 Task: Create in the project AgileRamp and in the Backlog issue 'Create a new online platform for online coding courses with advanced coding challenges and coding contests features' a child issue 'Code optimization for energy-efficient signal processing', and assign it to team member softage.2@softage.net. Create in the project AgileRamp and in the Backlog issue 'Implement a new cloud-based procurement management system for a company with advanced procurement planning and purchasing features' a child issue 'Email campaign segmentation and targeting analysis', and assign it to team member softage.3@softage.net
Action: Mouse moved to (210, 63)
Screenshot: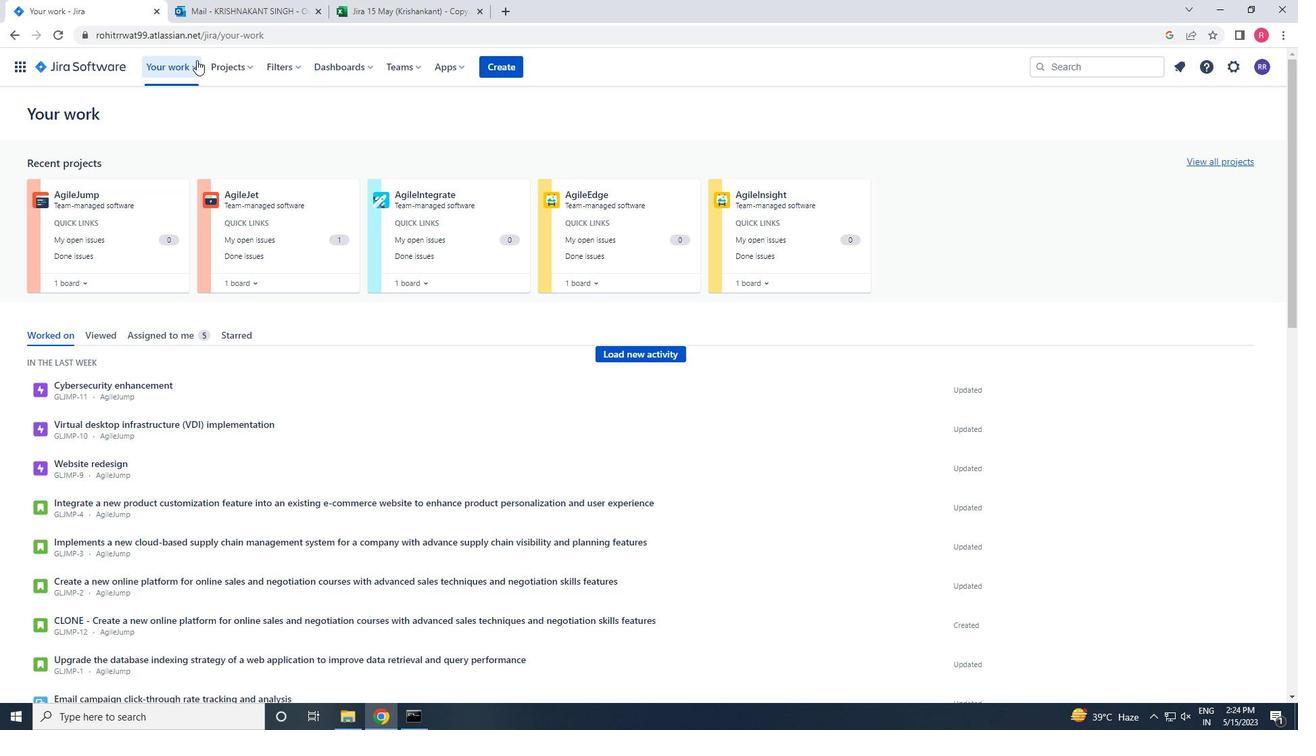 
Action: Mouse pressed left at (210, 63)
Screenshot: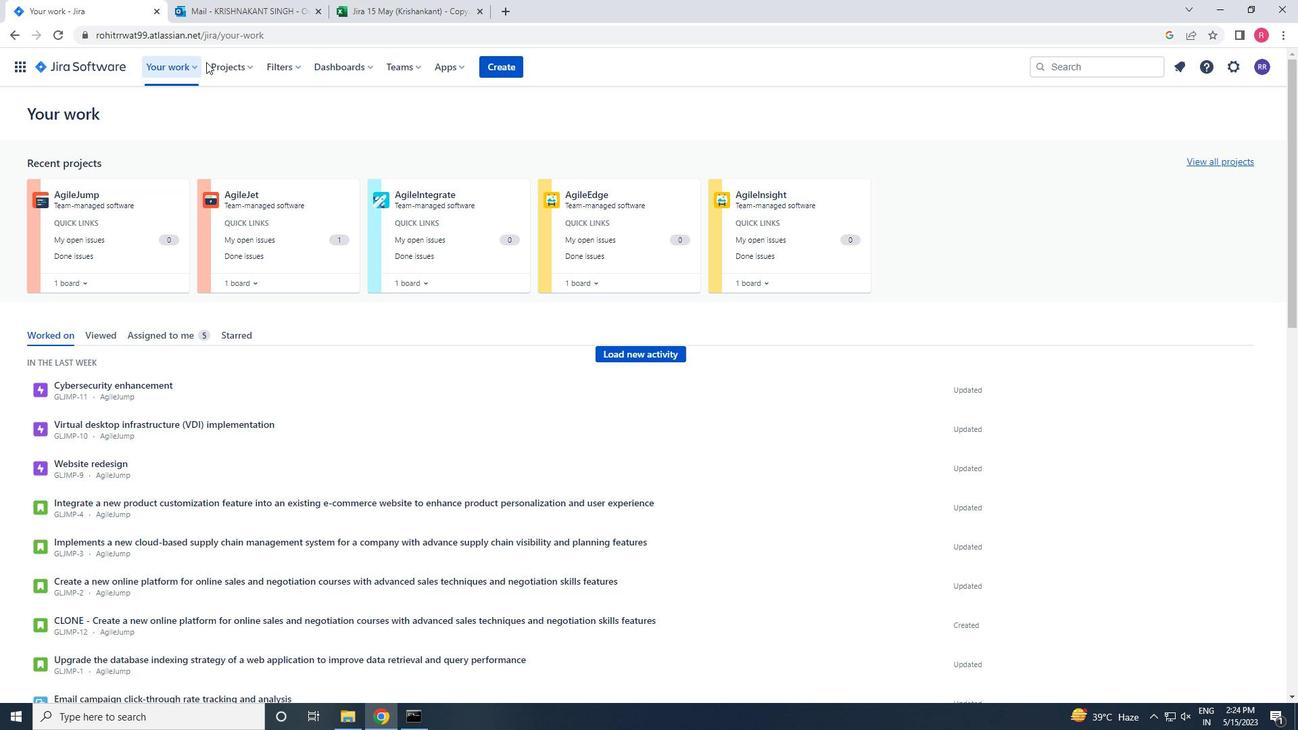 
Action: Mouse moved to (269, 127)
Screenshot: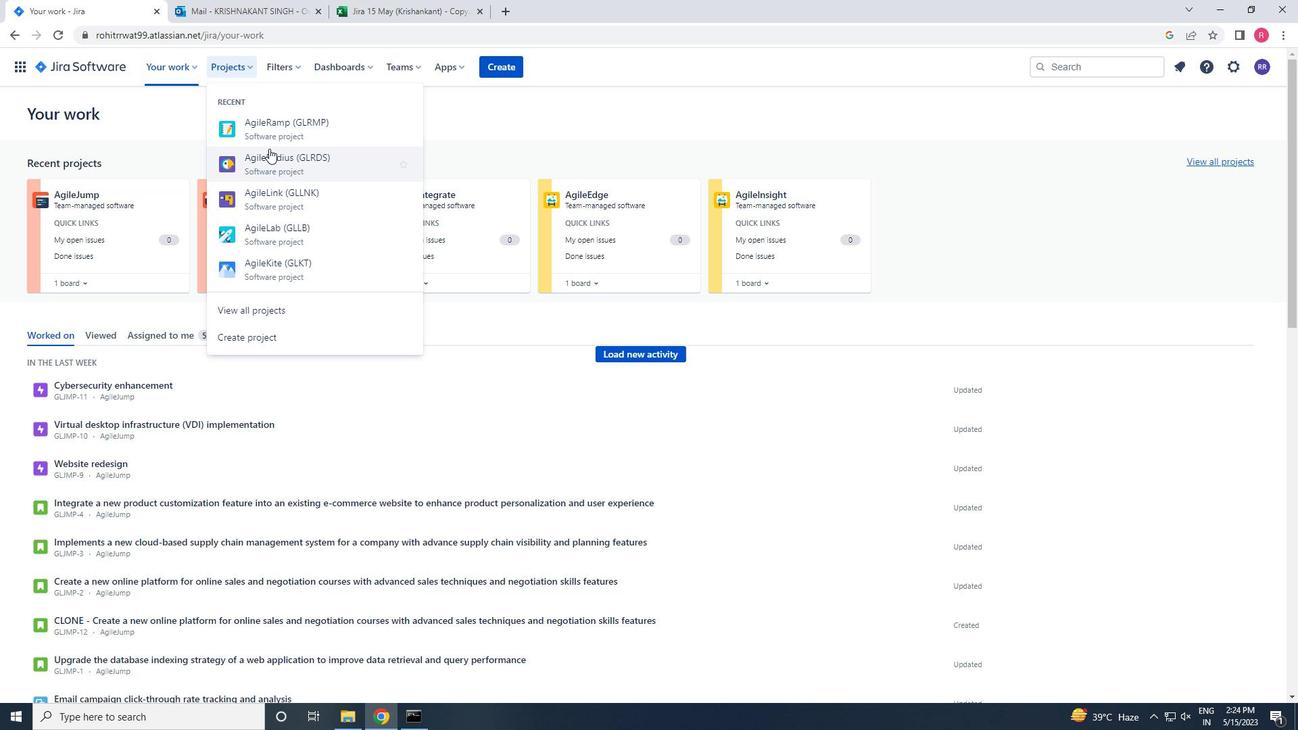 
Action: Mouse pressed left at (269, 127)
Screenshot: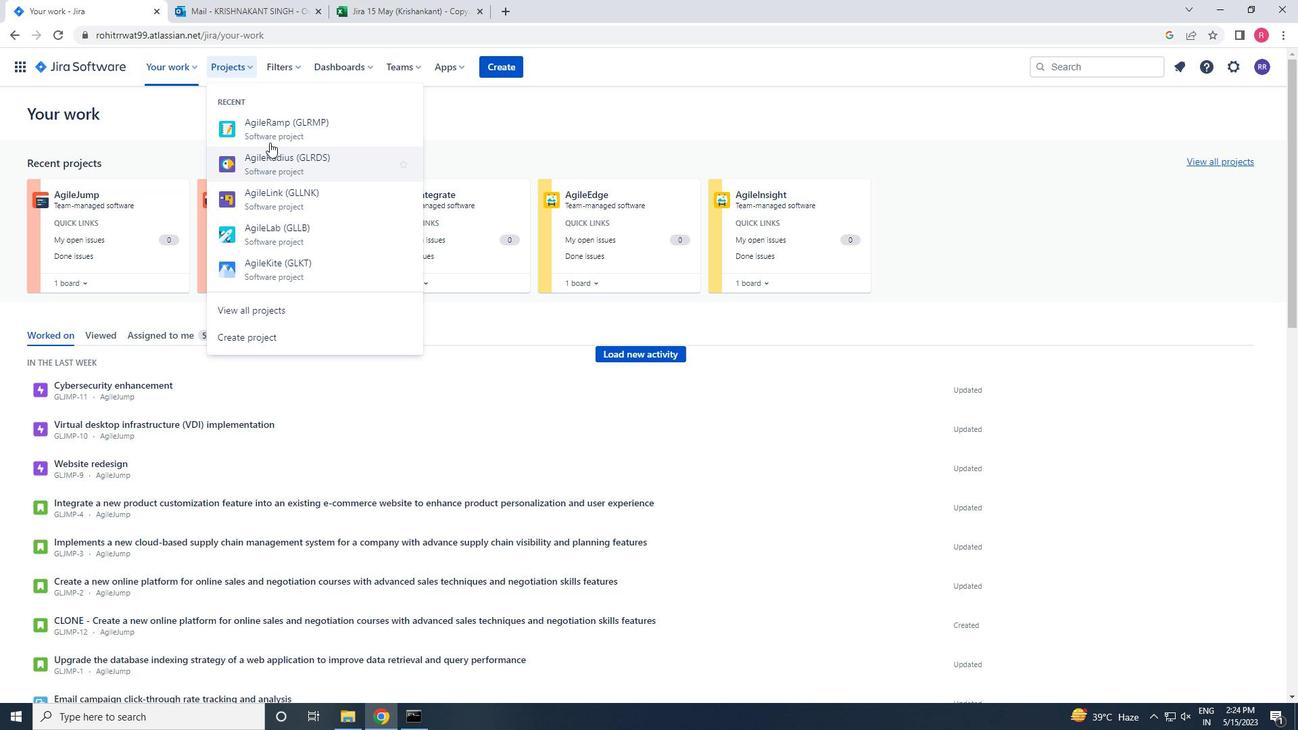 
Action: Mouse moved to (51, 206)
Screenshot: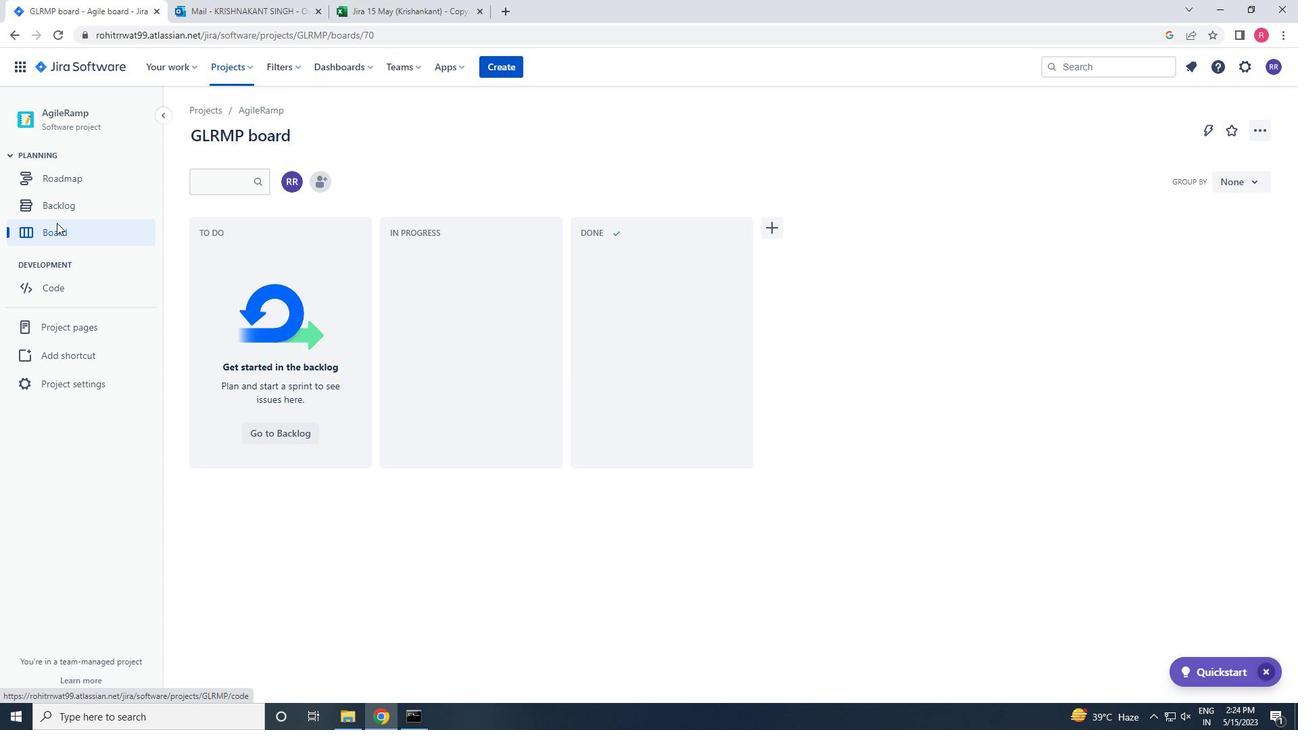 
Action: Mouse pressed left at (51, 206)
Screenshot: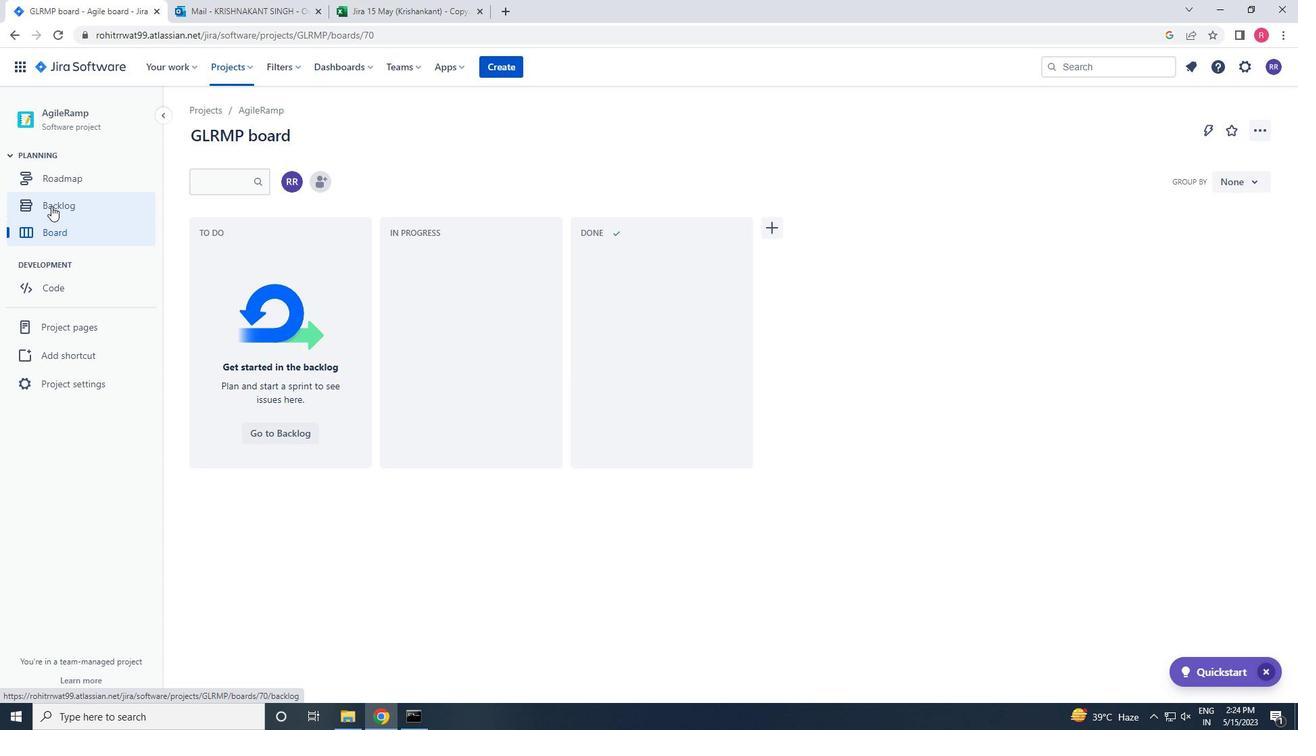 
Action: Mouse moved to (510, 396)
Screenshot: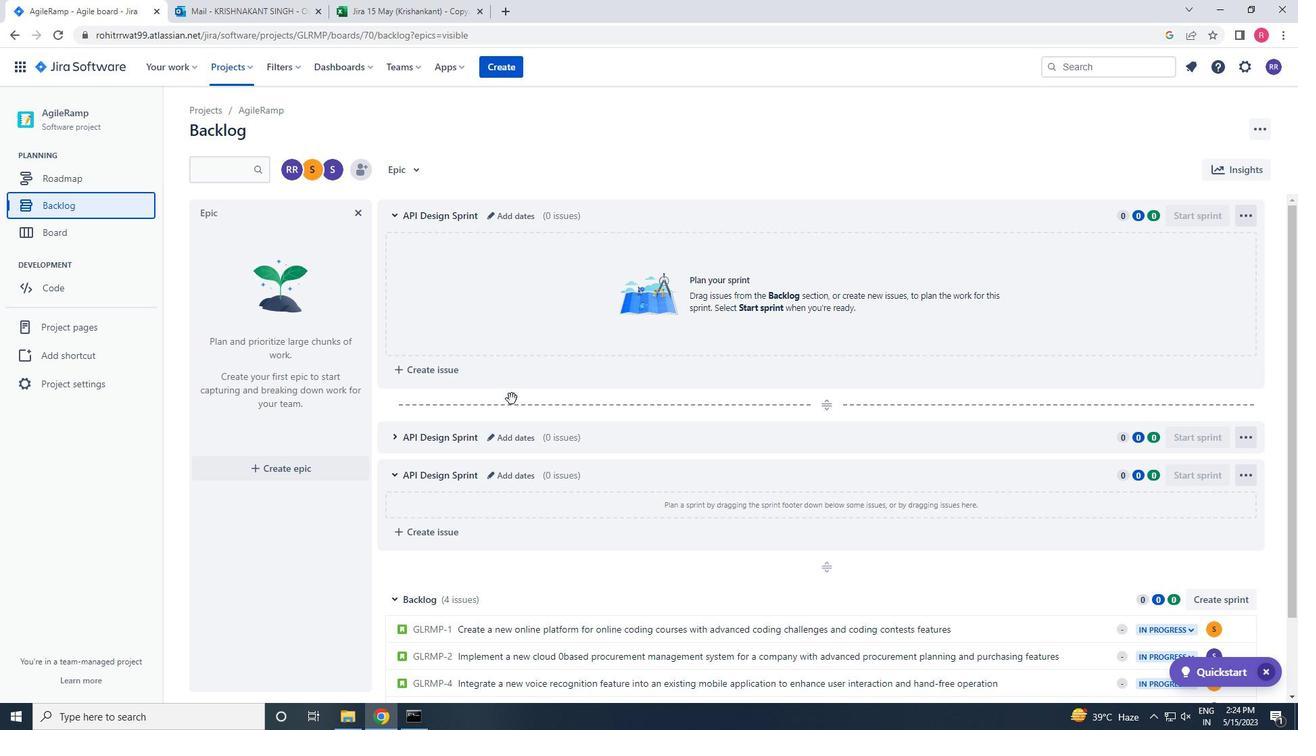 
Action: Mouse scrolled (510, 396) with delta (0, 0)
Screenshot: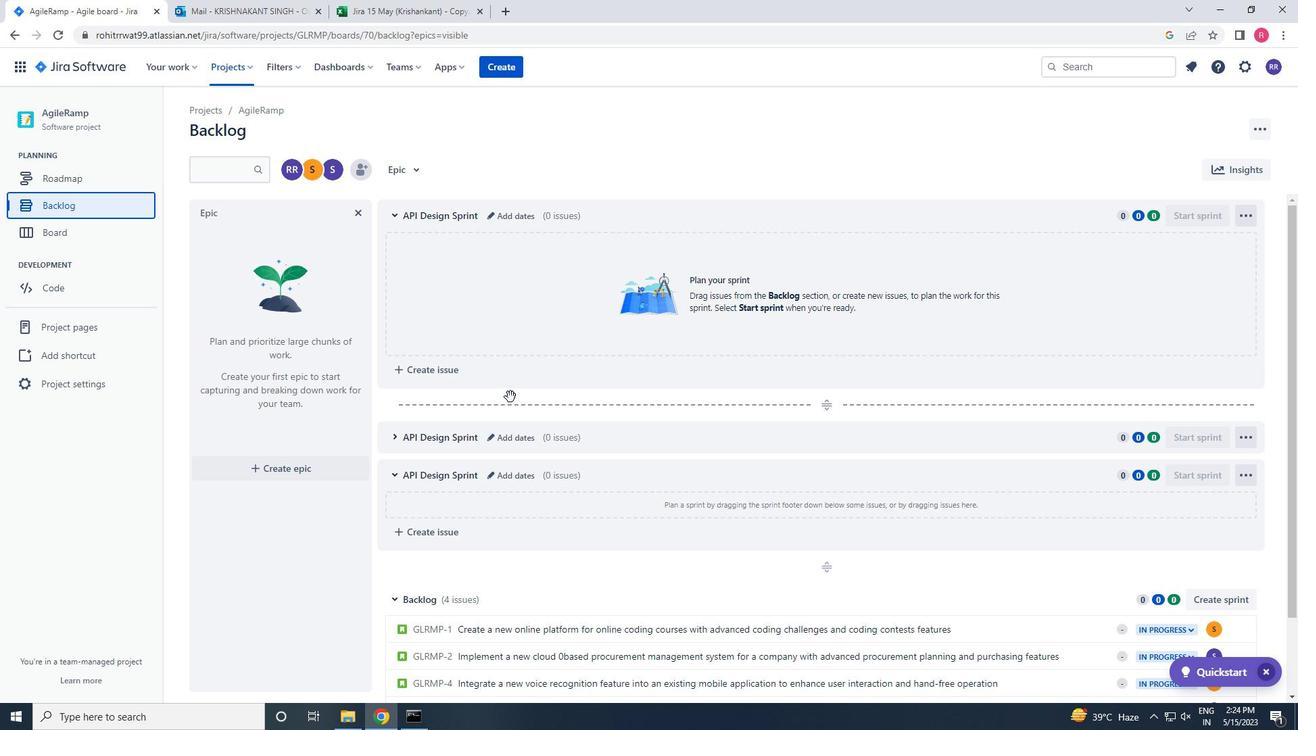 
Action: Mouse scrolled (510, 396) with delta (0, 0)
Screenshot: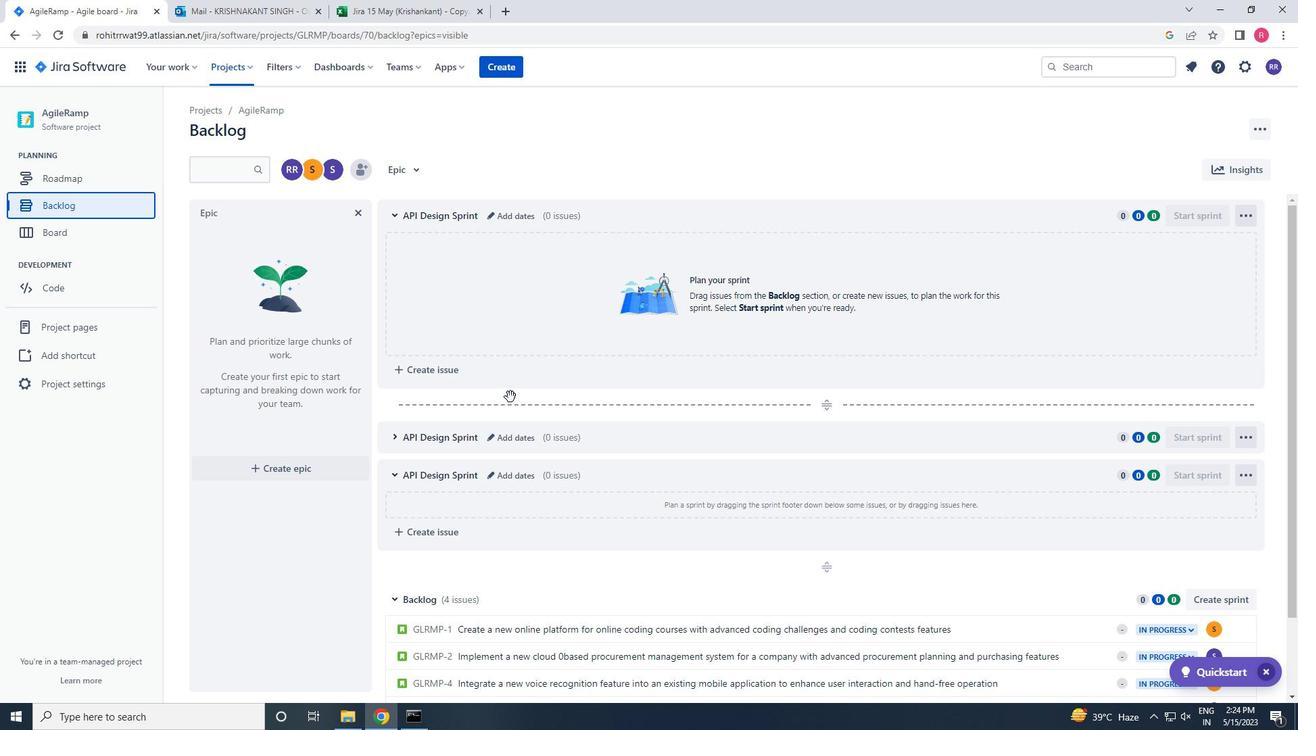 
Action: Mouse scrolled (510, 396) with delta (0, 0)
Screenshot: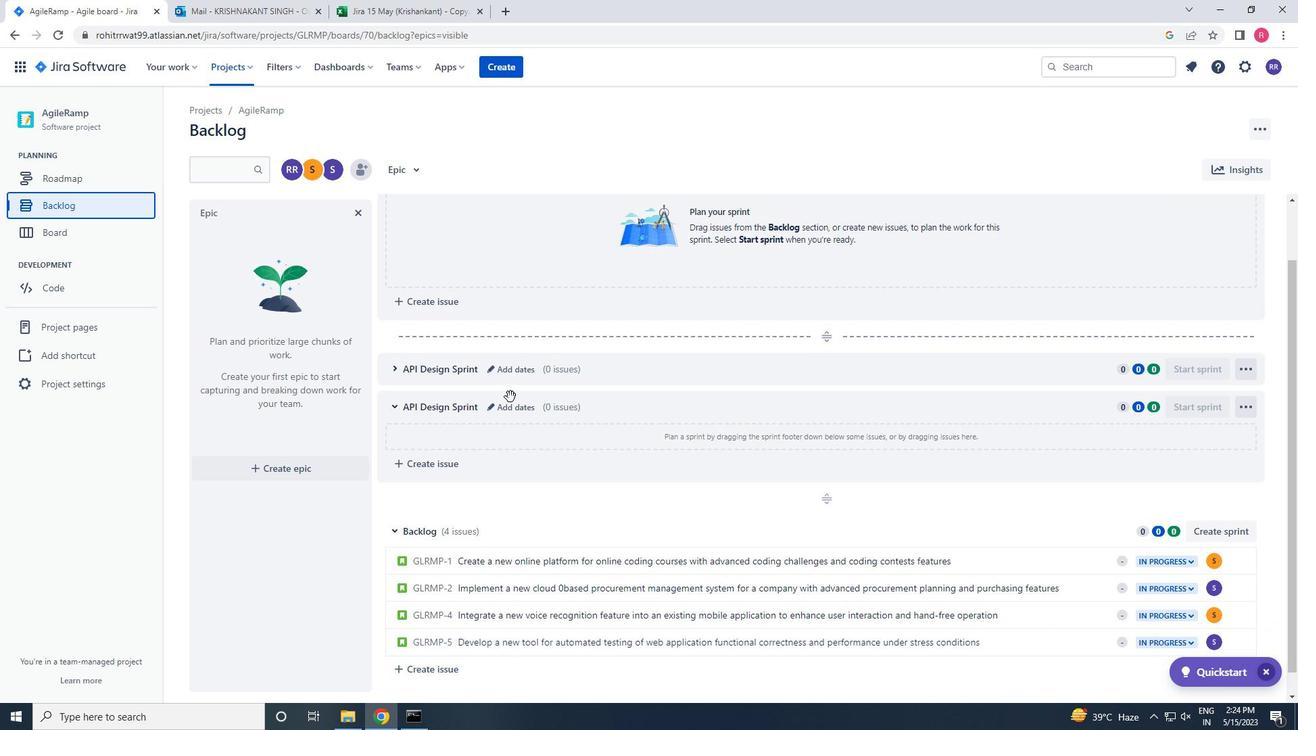 
Action: Mouse moved to (509, 396)
Screenshot: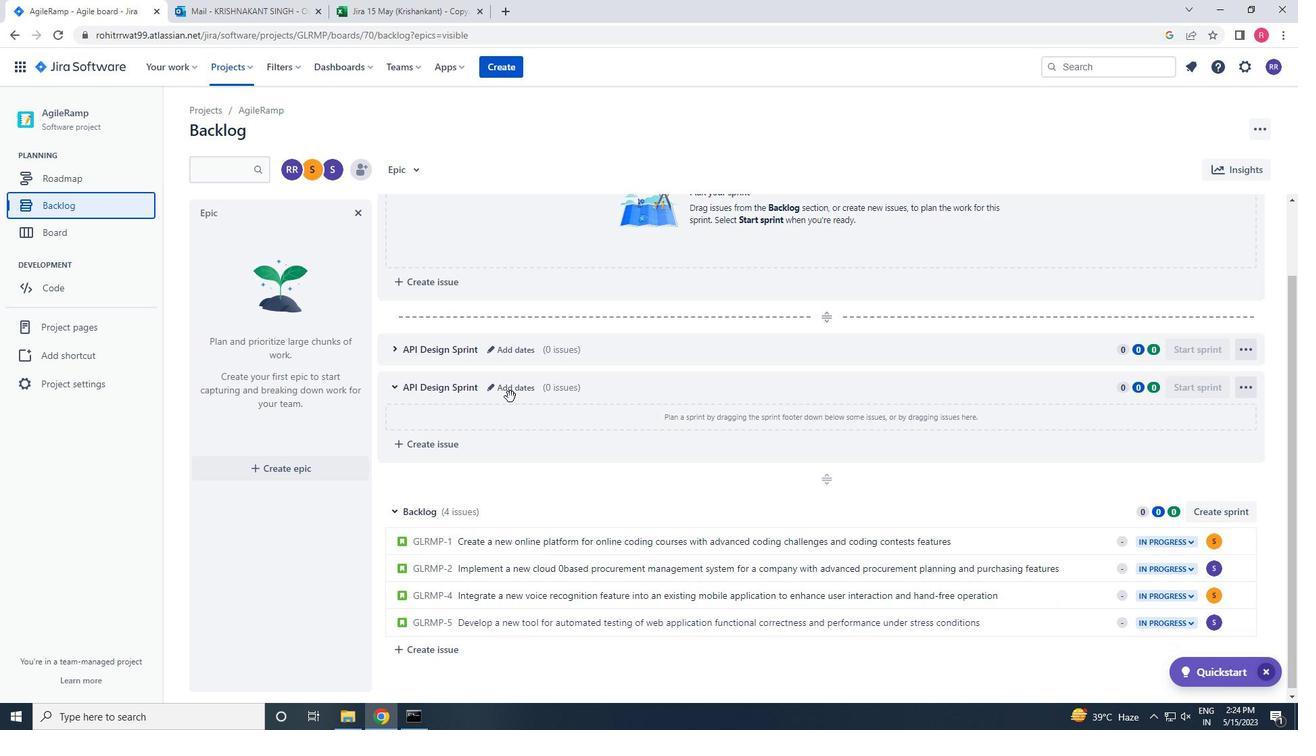 
Action: Mouse scrolled (509, 395) with delta (0, 0)
Screenshot: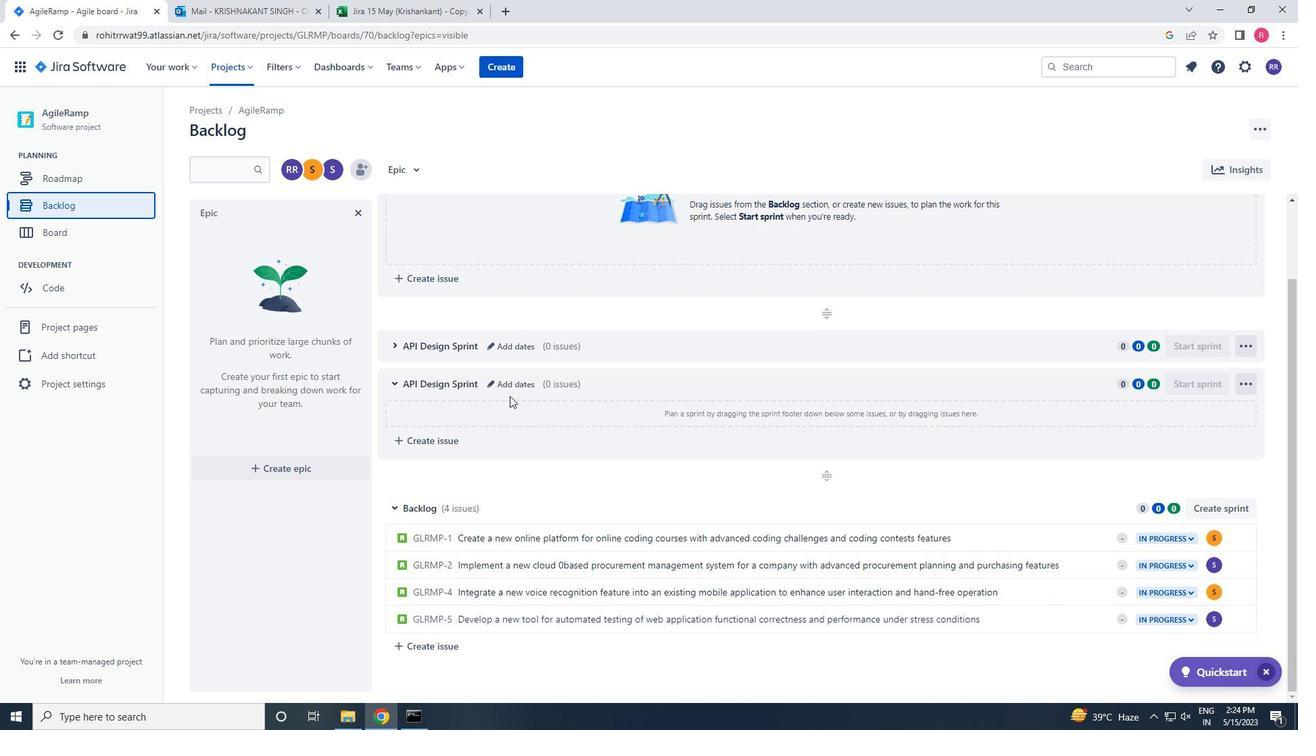 
Action: Mouse moved to (1035, 540)
Screenshot: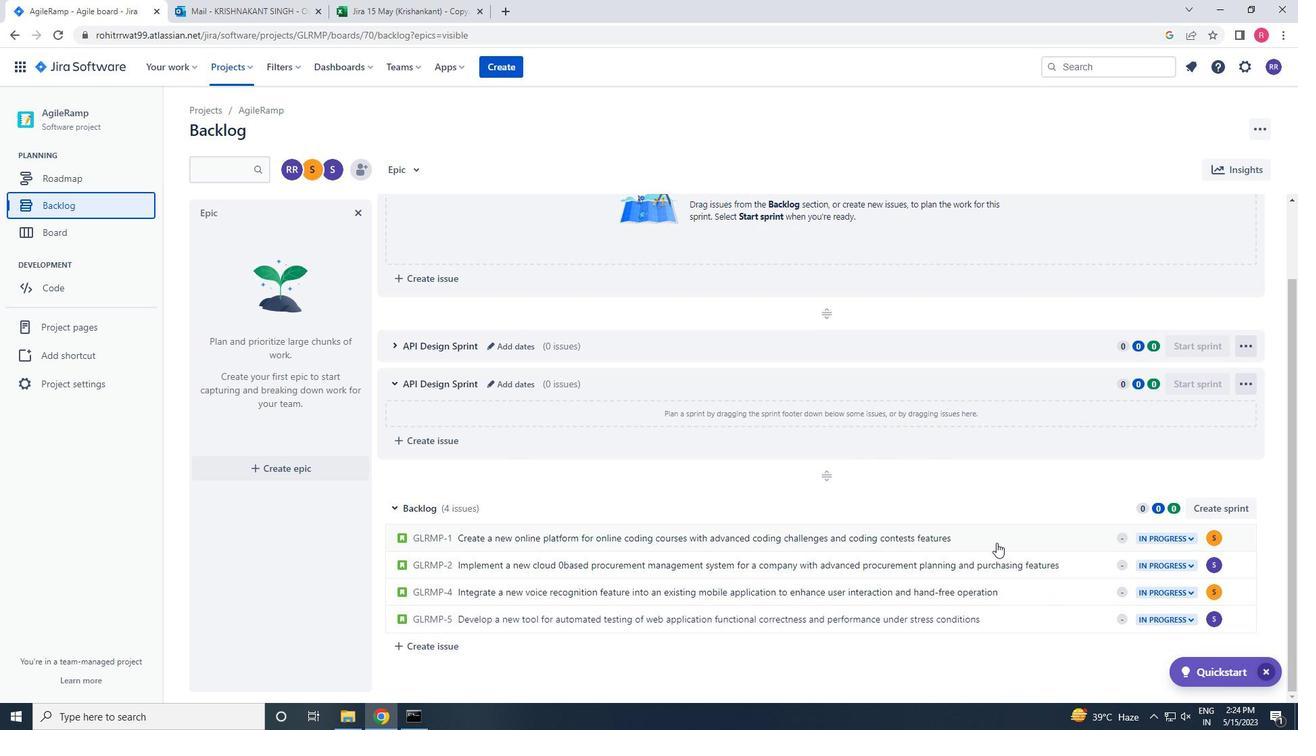 
Action: Mouse pressed left at (1035, 540)
Screenshot: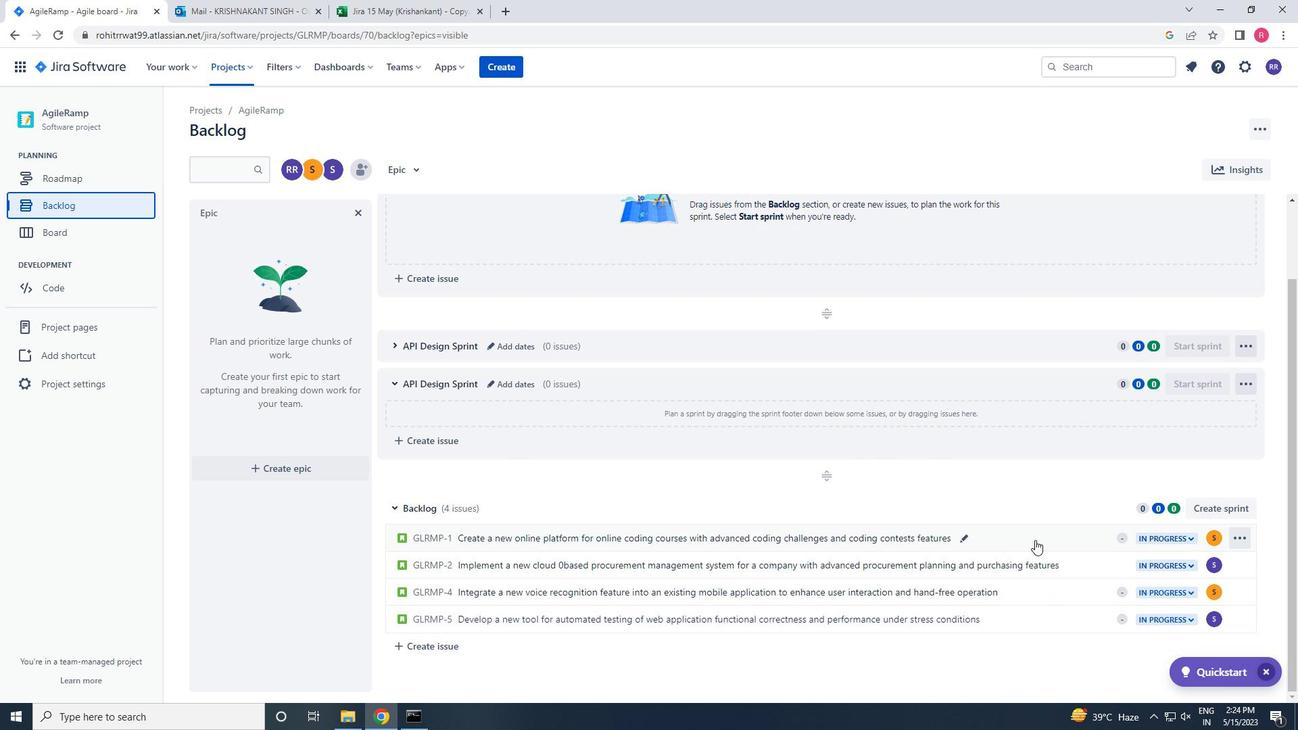 
Action: Mouse moved to (1065, 331)
Screenshot: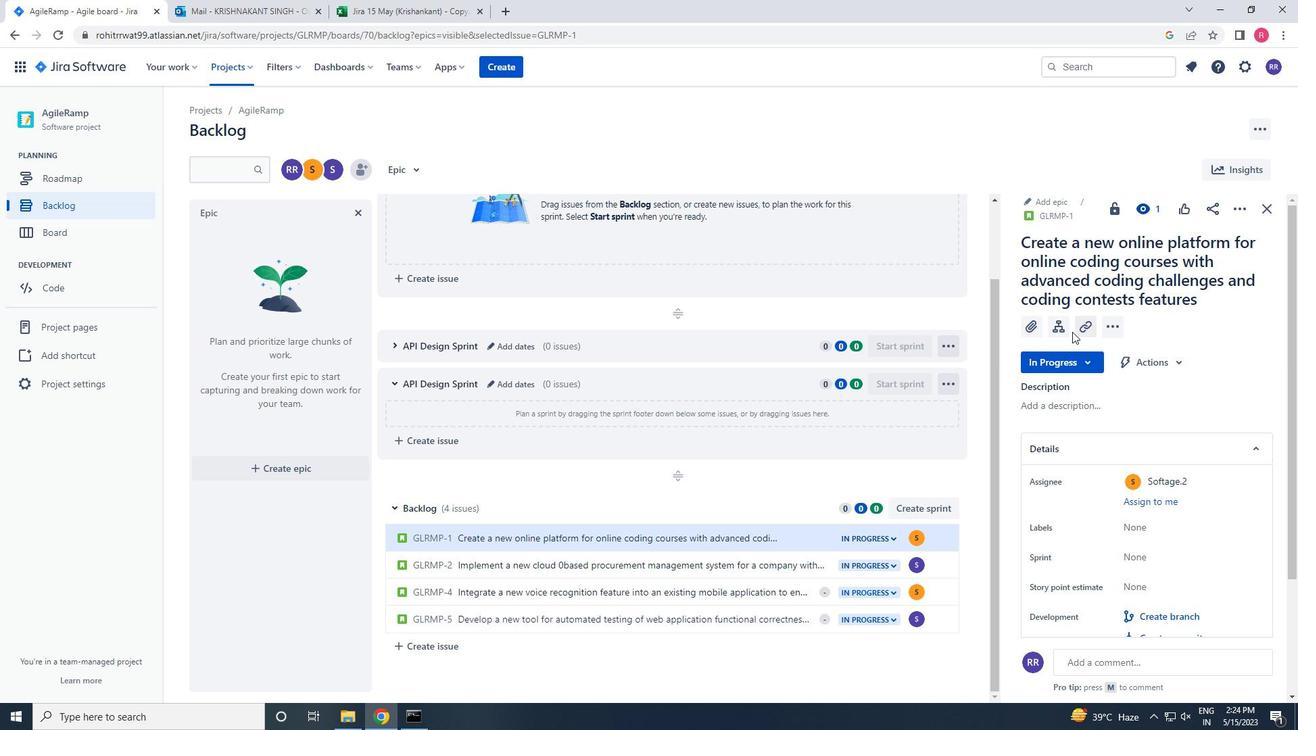 
Action: Mouse pressed left at (1065, 331)
Screenshot: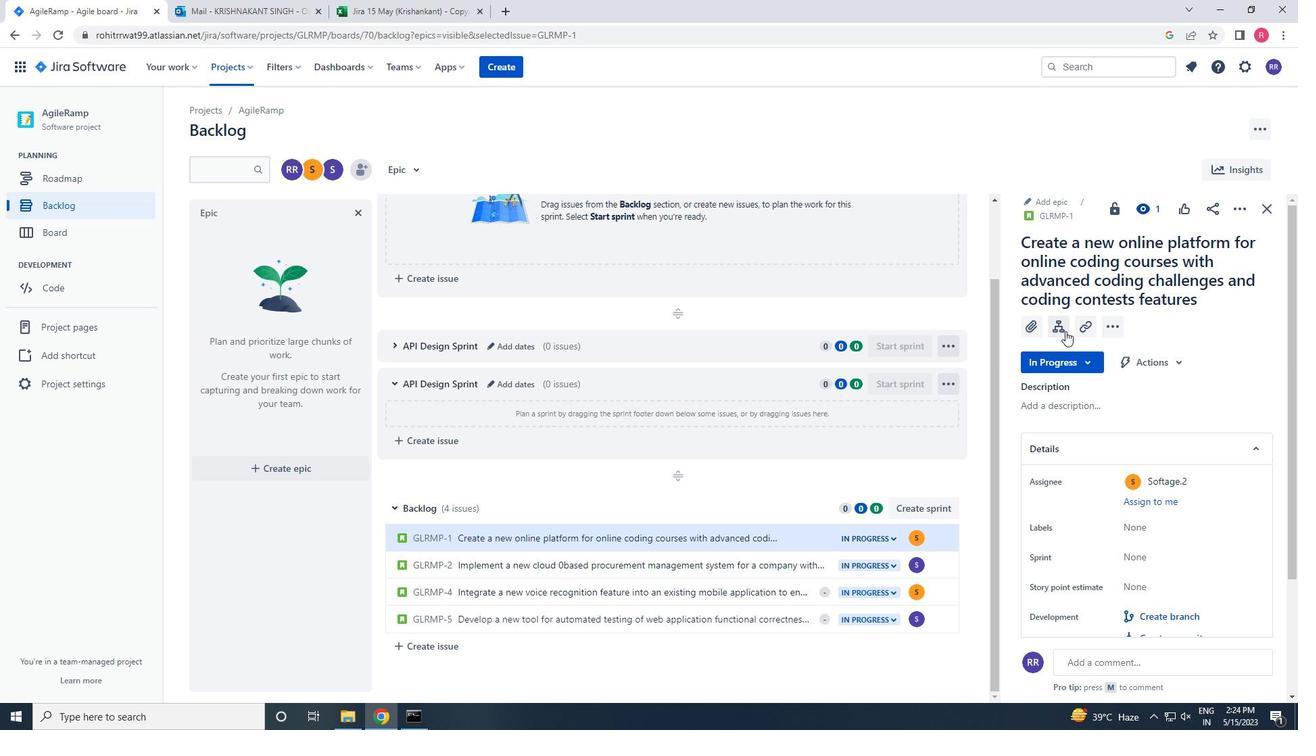 
Action: Key pressed <Key.shift>CODE<Key.backspace><Key.backspace><Key.backspace>ODE<Key.space>OPTIMIZAR<Key.backspace>TION<Key.space>FOR<Key.space>ENERGY-EFFICEIENT<Key.space><Key.backspace><Key.backspace><Key.backspace><Key.backspace><Key.backspace><Key.backspace><Key.backspace><Key.backspace>ICIENT<Key.space>SOGNAL<Key.space>PRO<Key.backspace><Key.backspace><Key.backspace><Key.backspace><Key.backspace><Key.backspace><Key.backspace><Key.backspace><Key.backspace>IGNAL<Key.space>PROCESSING<Key.enter>
Screenshot: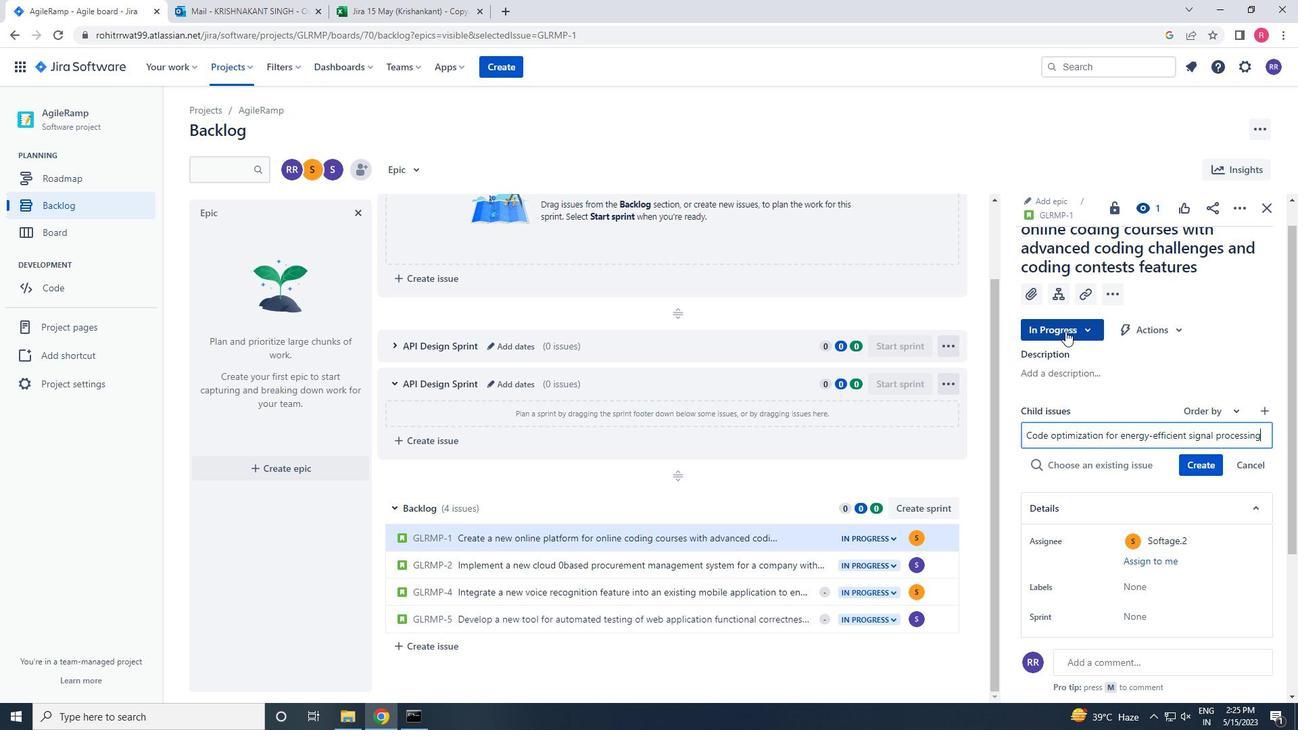 
Action: Mouse moved to (1212, 441)
Screenshot: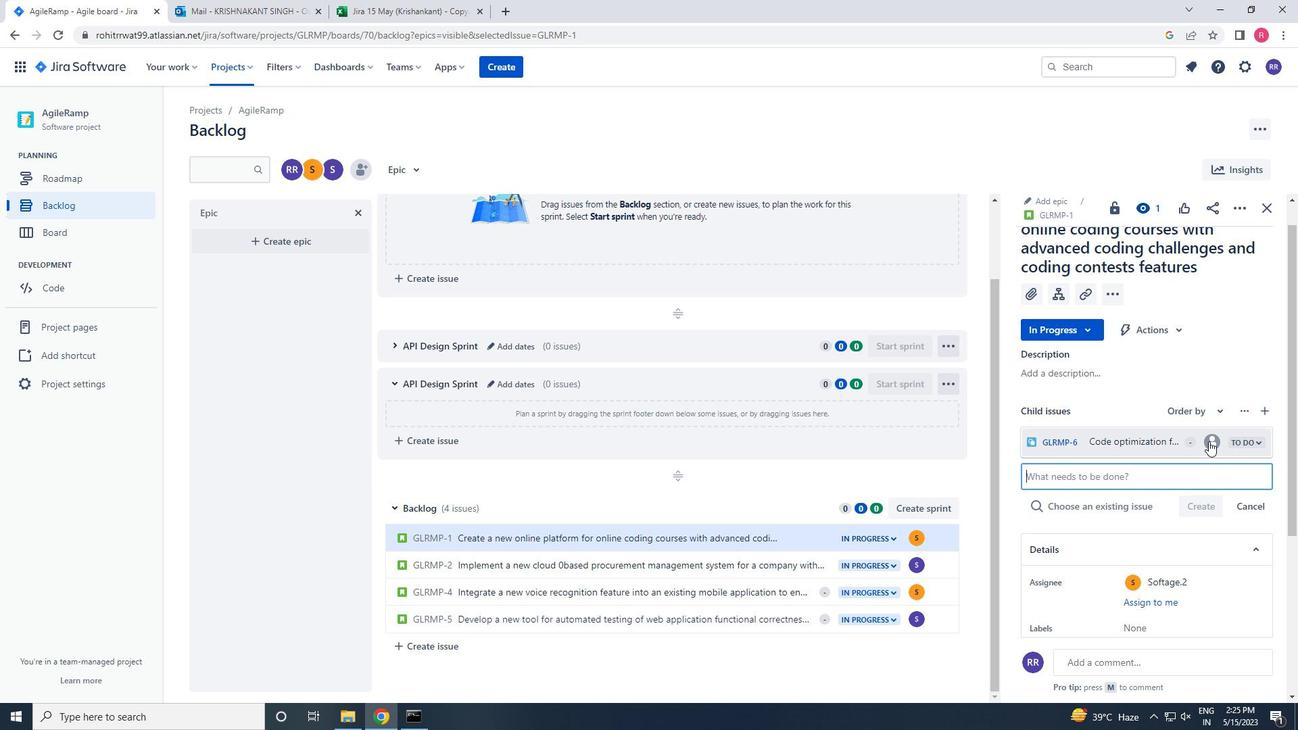 
Action: Mouse pressed left at (1212, 441)
Screenshot: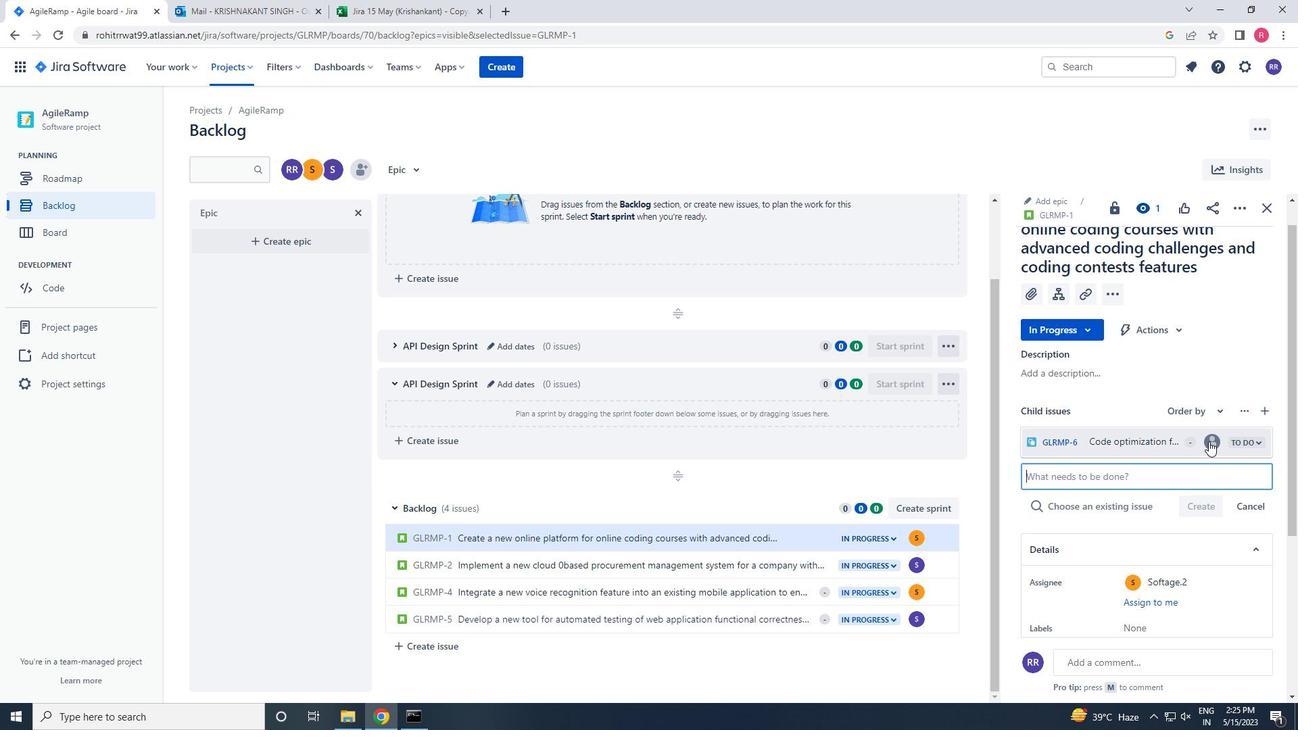 
Action: Mouse pressed left at (1212, 441)
Screenshot: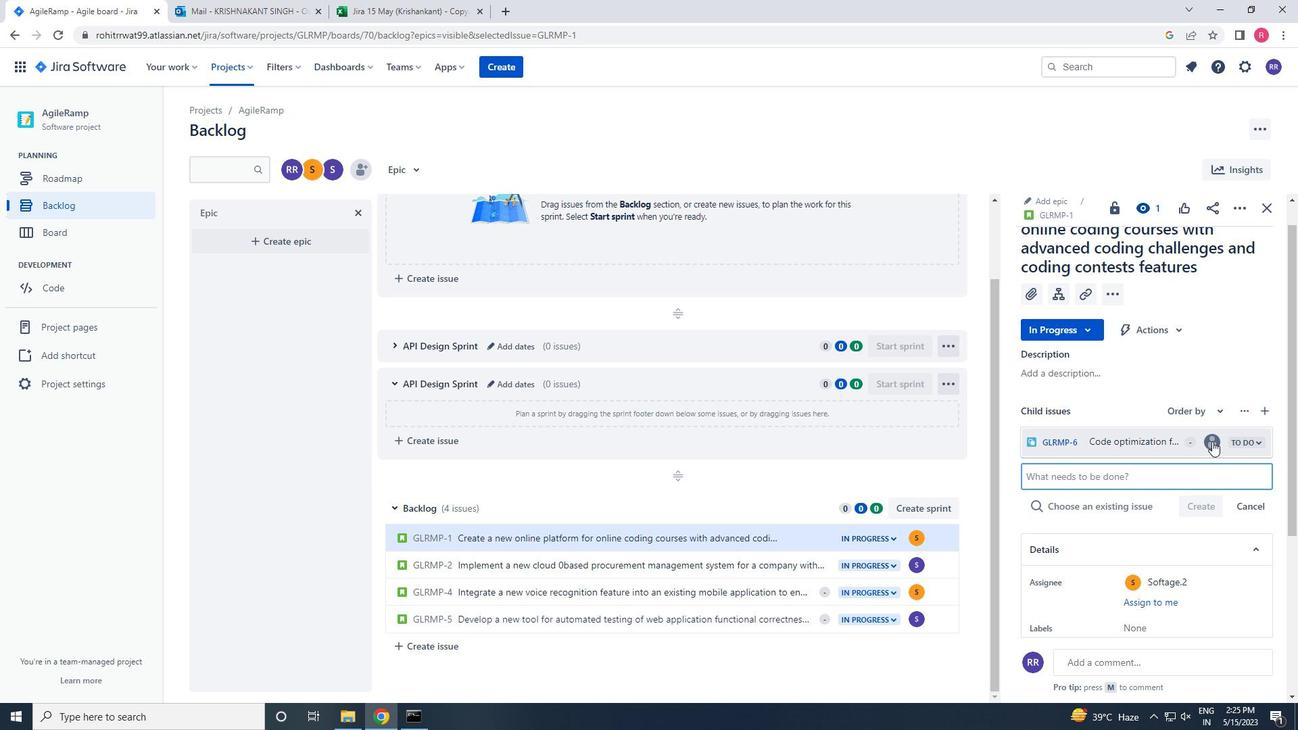 
Action: Mouse moved to (1212, 446)
Screenshot: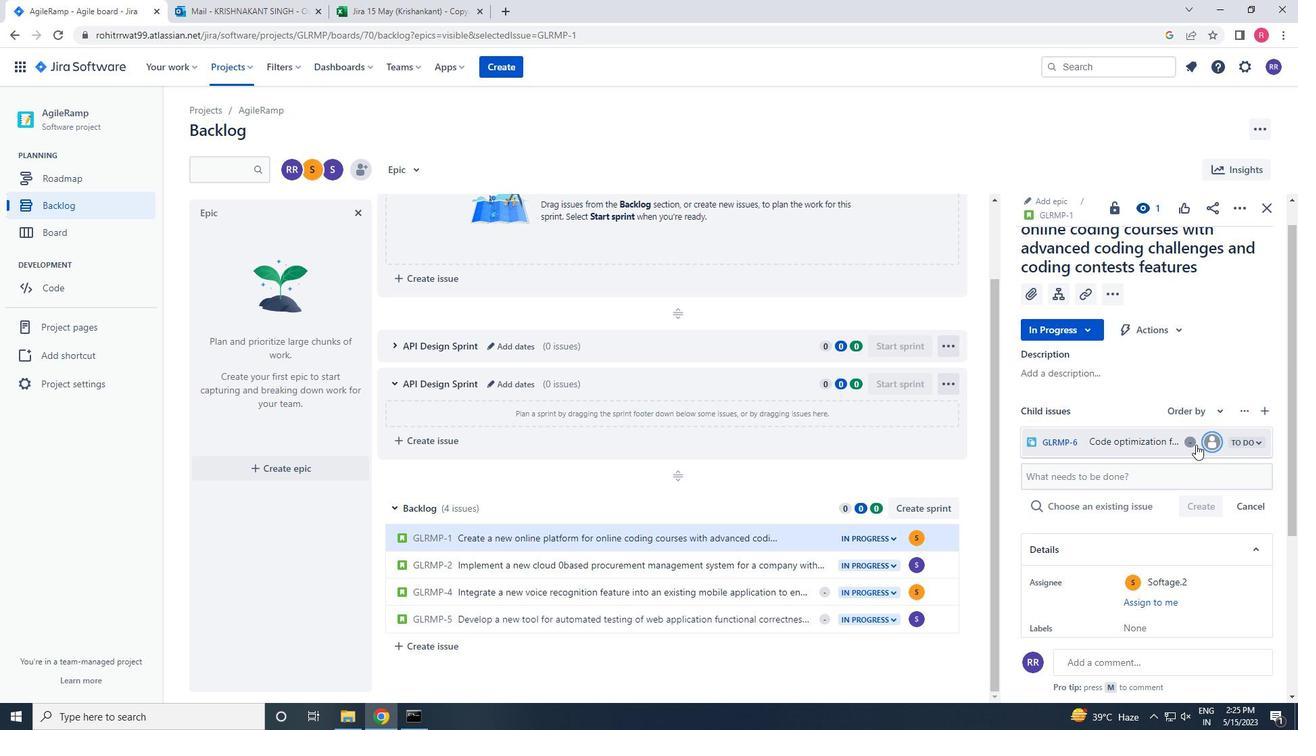 
Action: Mouse pressed left at (1212, 446)
Screenshot: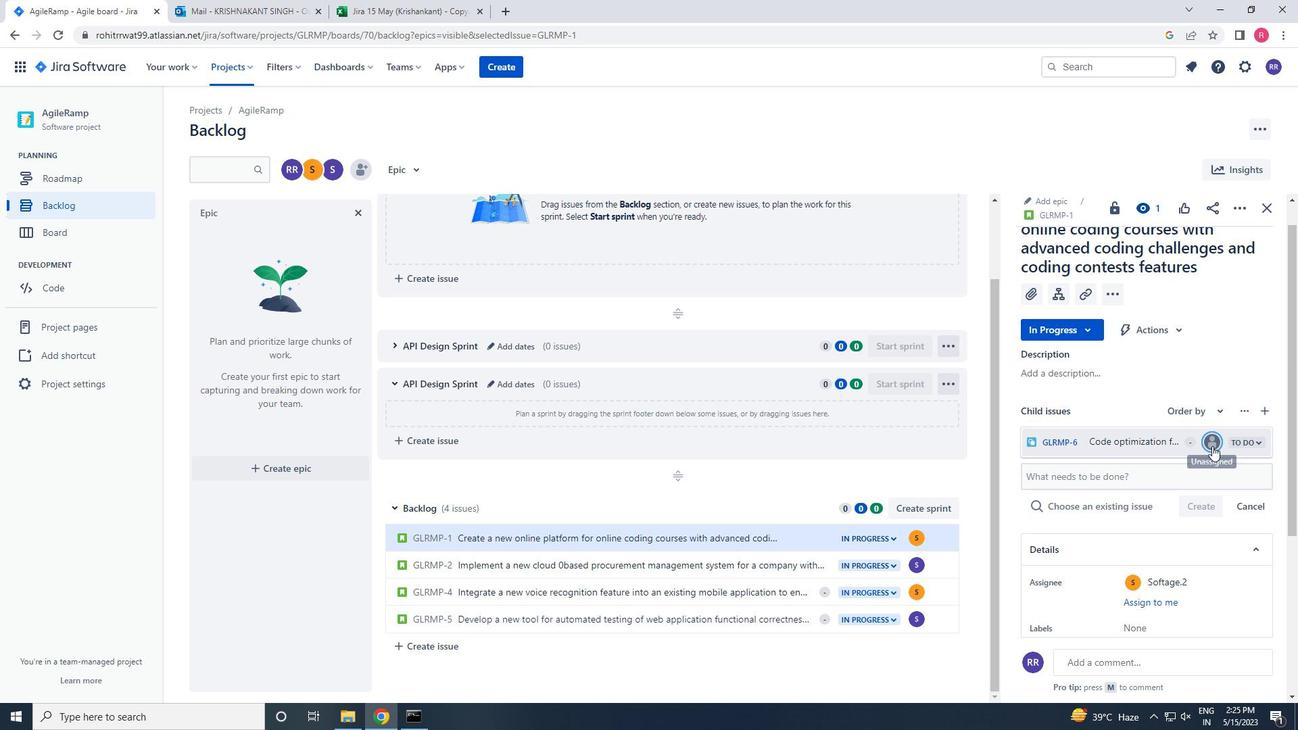 
Action: Key pressed SOFTAGE.2<Key.shift>@SOFTAGE.NEY<Key.backspace>T
Screenshot: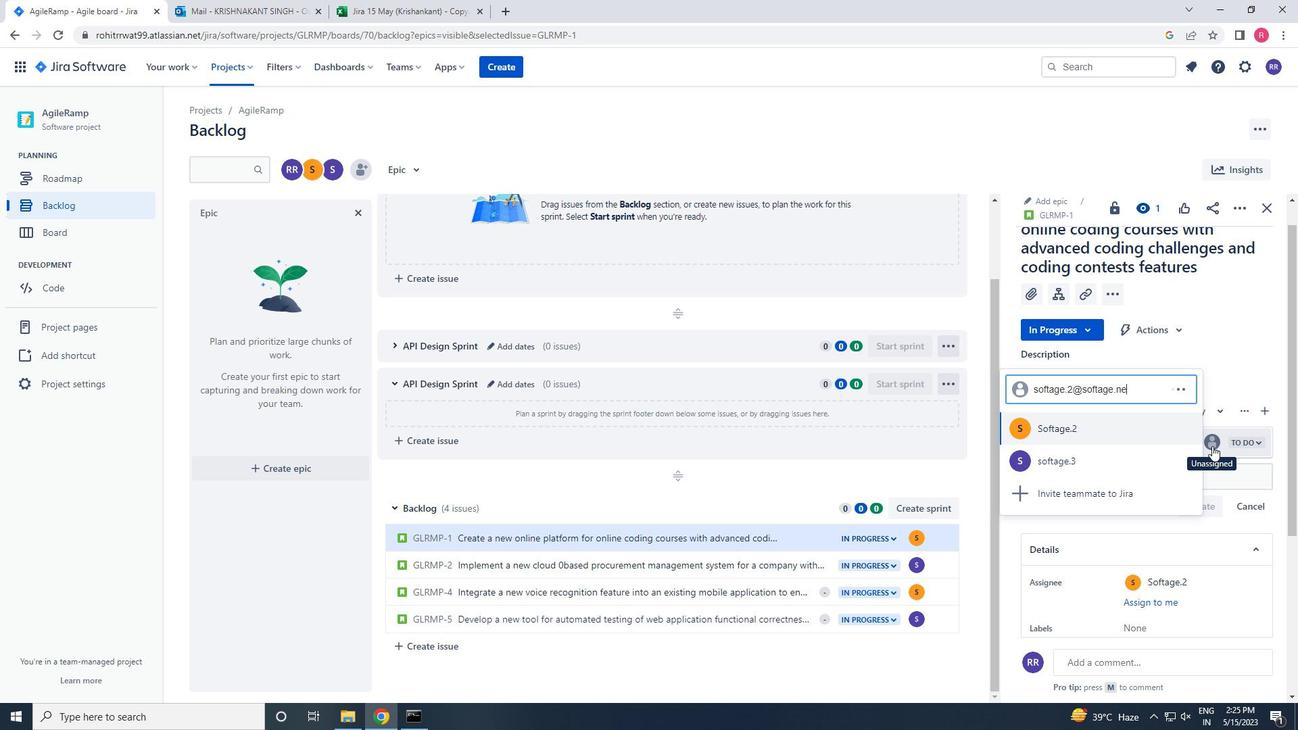 
Action: Mouse moved to (1086, 452)
Screenshot: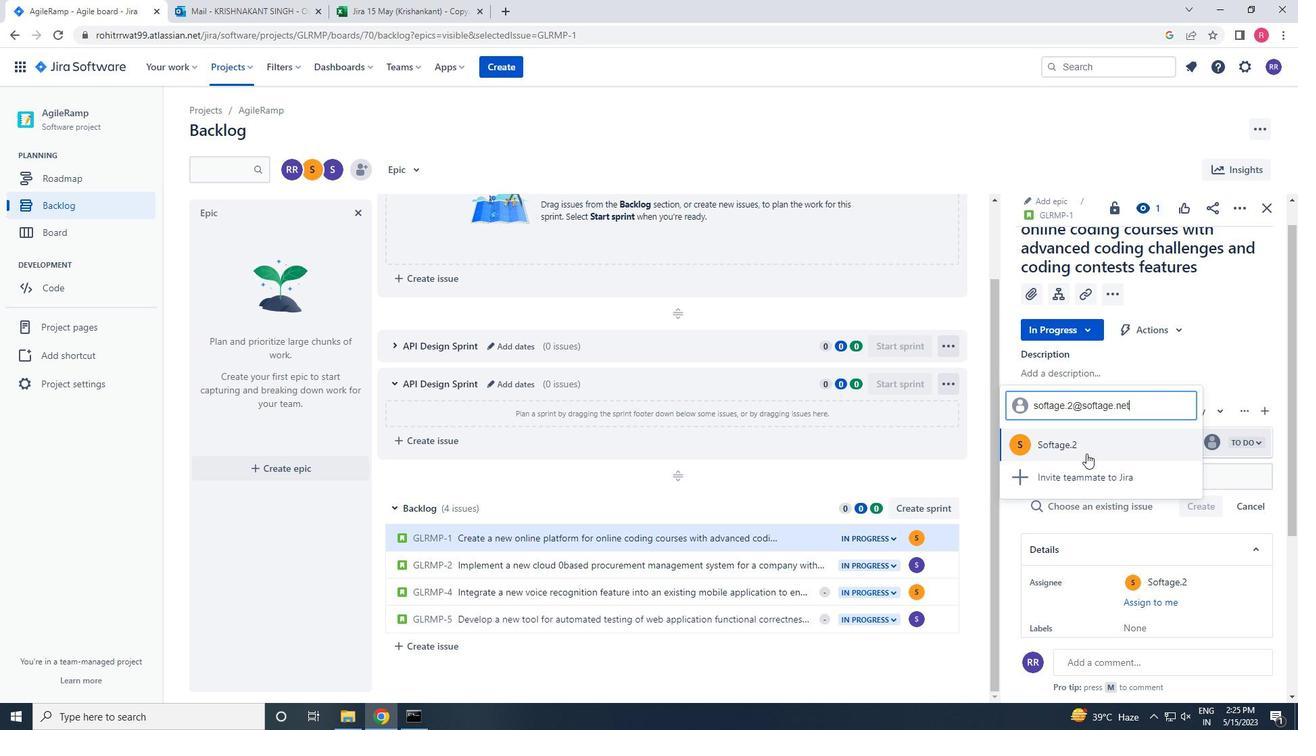 
Action: Mouse pressed left at (1086, 452)
Screenshot: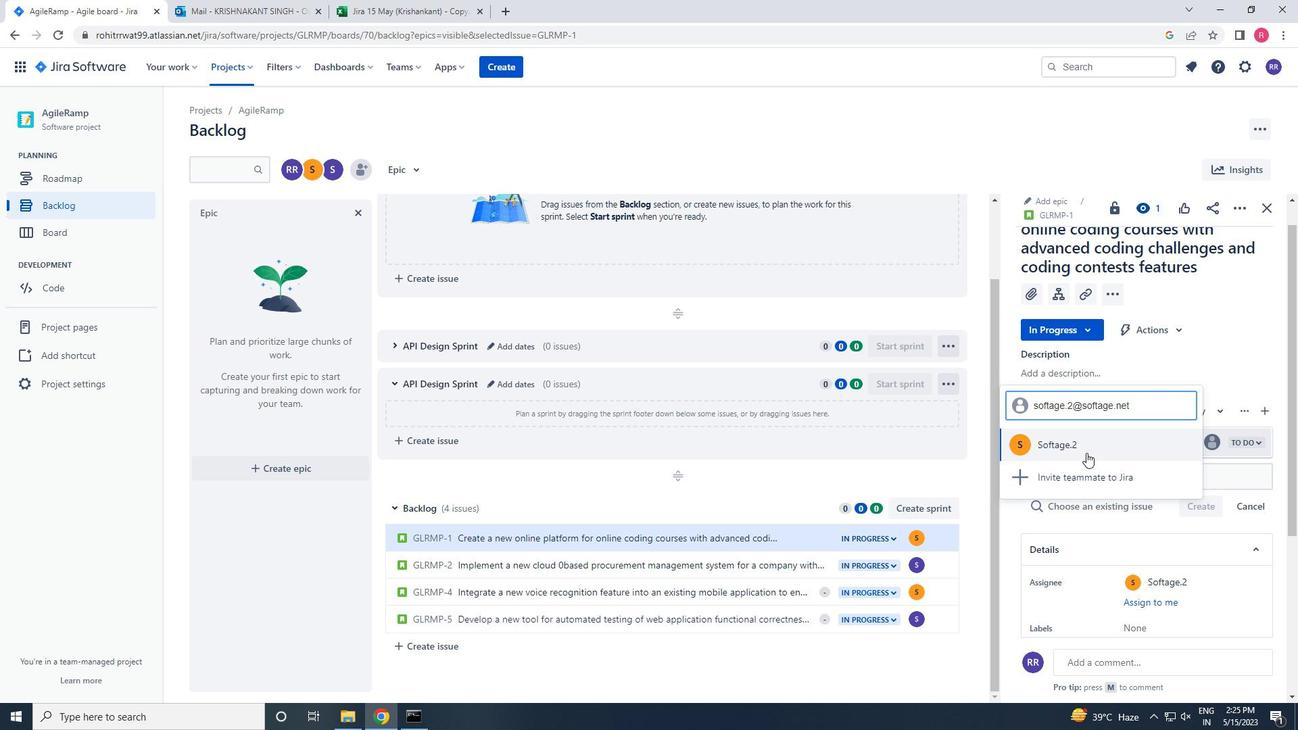 
Action: Mouse moved to (772, 574)
Screenshot: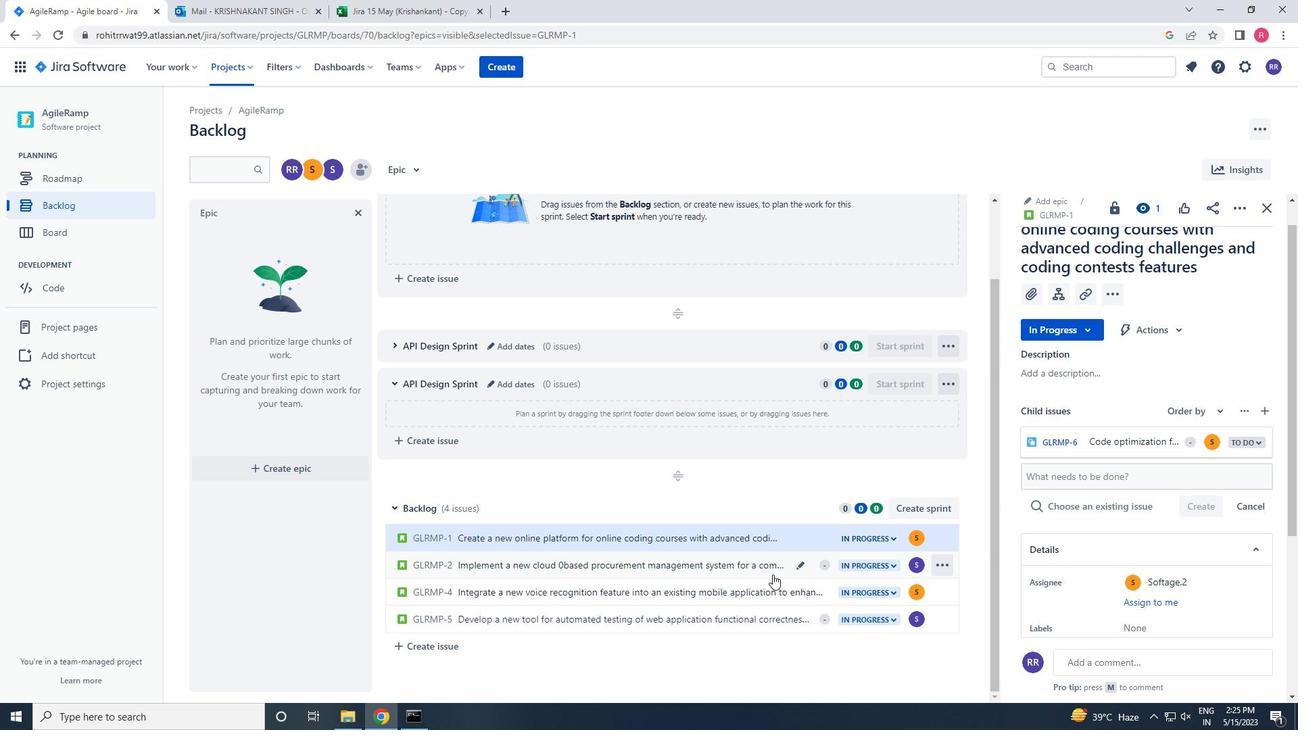 
Action: Mouse pressed left at (772, 574)
Screenshot: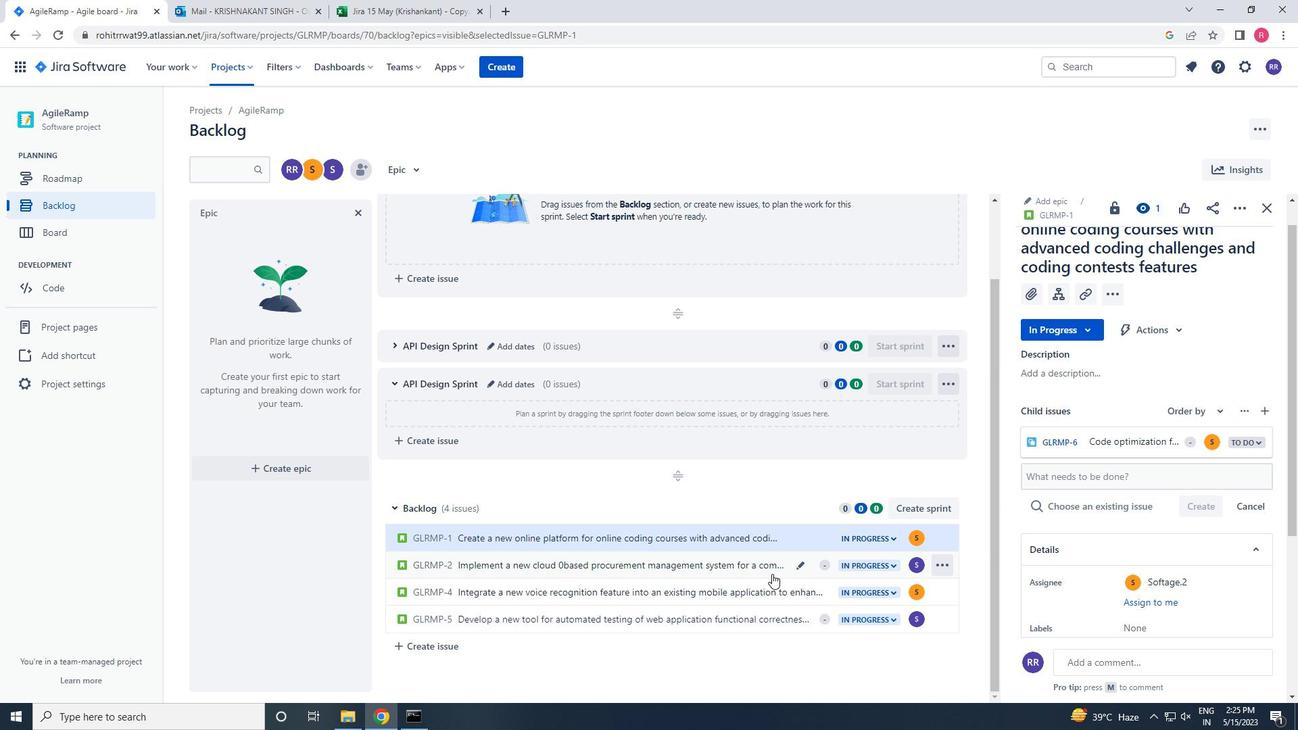 
Action: Mouse moved to (1056, 352)
Screenshot: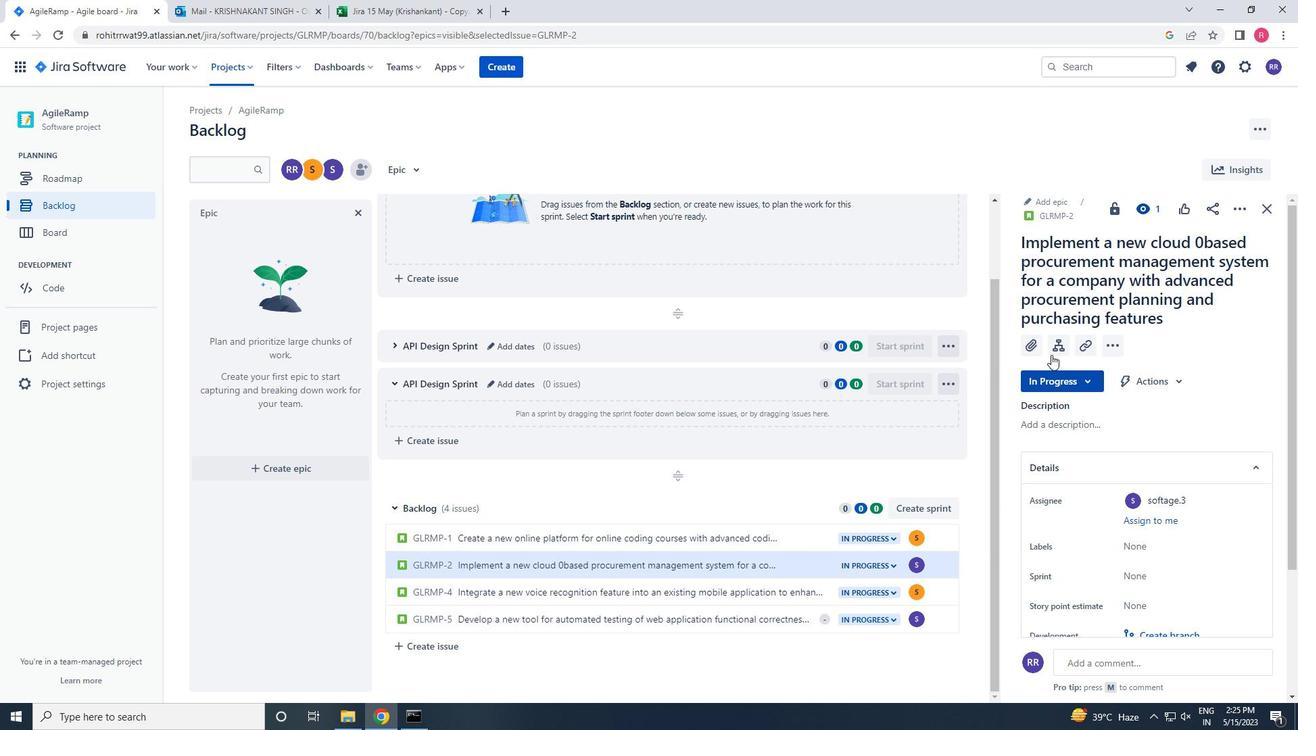
Action: Mouse pressed left at (1056, 352)
Screenshot: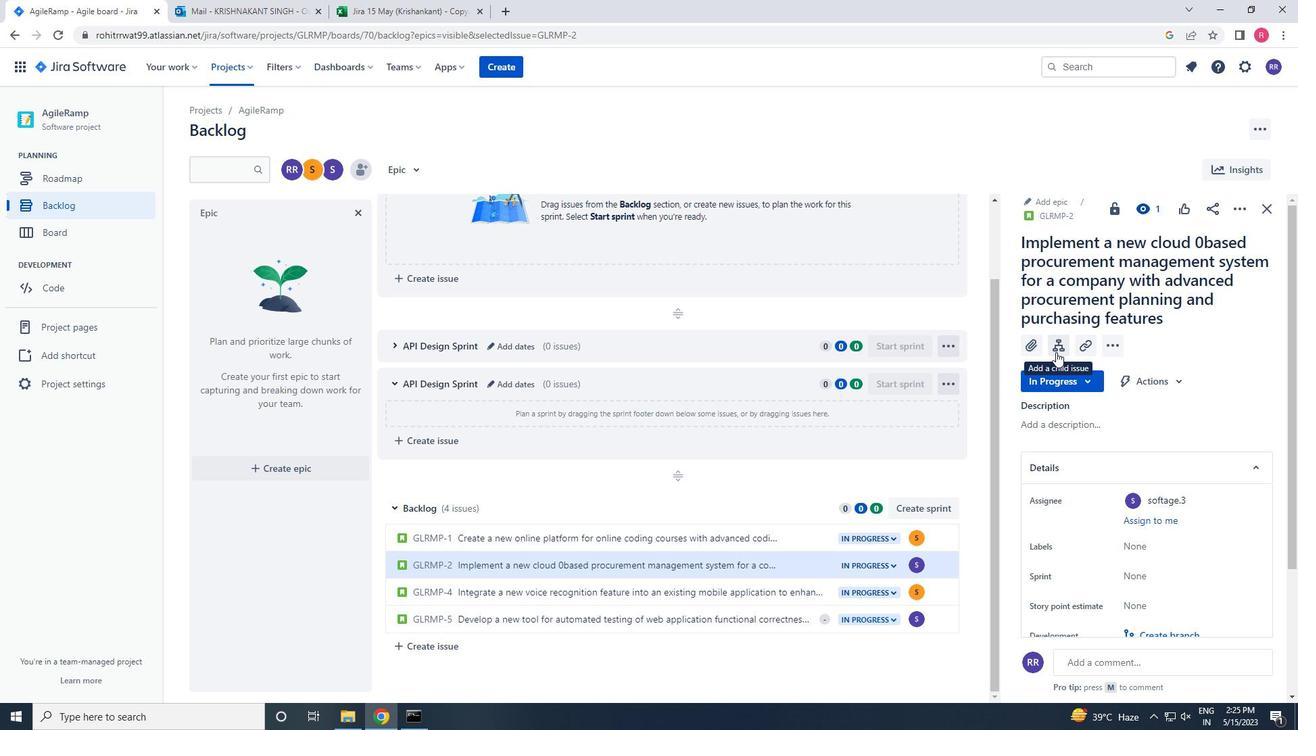 
Action: Key pressed <Key.shift>EMAIL<Key.space>CAMPAIGN<Key.space>SEGMENTATION<Key.space>AND<Key.space>TR<Key.backspace><Key.backspace>TR<Key.backspace><Key.backspace>TARGETUNG<Key.space><Key.left><Key.left><Key.left><Key.left><Key.left><Key.left><Key.left><Key.right><Key.right><Key.right><Key.right><Key.backspace>I<Key.right><Key.right><Key.right><Key.right><Key.right><Key.right><Key.right>ANALYSIS
Screenshot: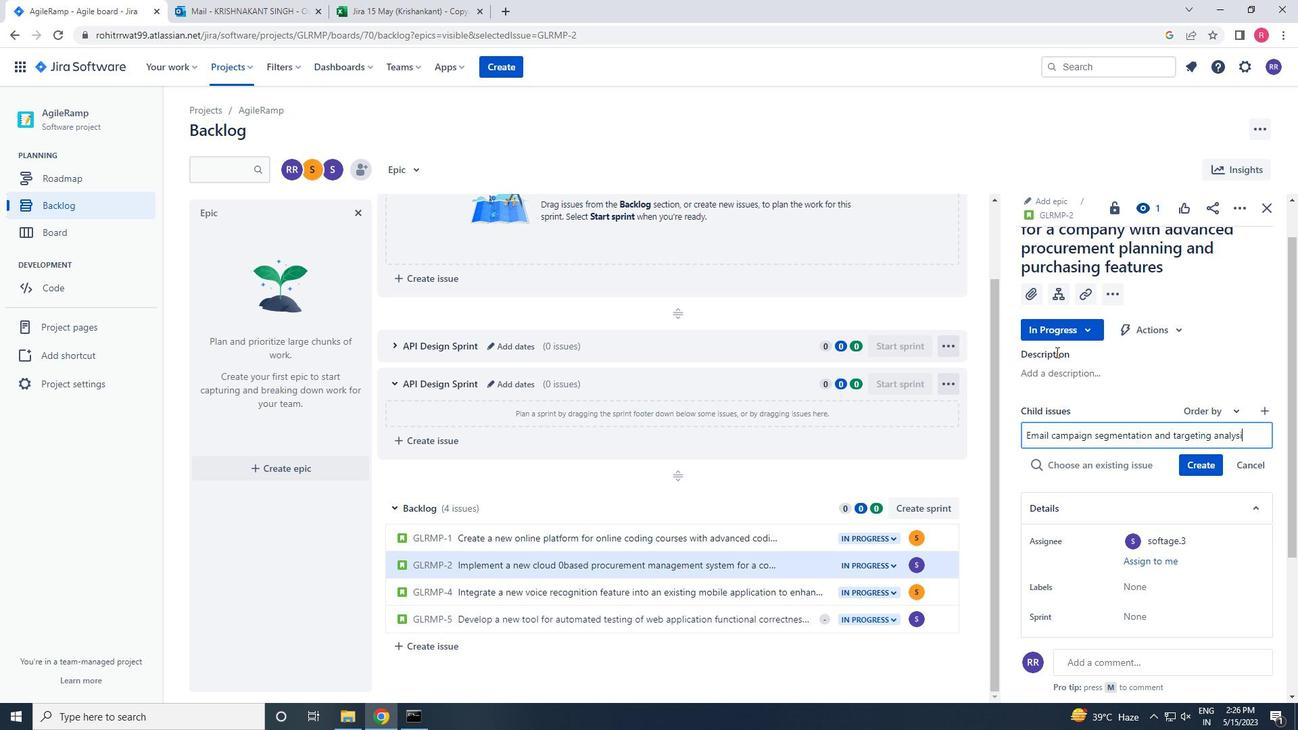 
Action: Mouse moved to (1187, 467)
Screenshot: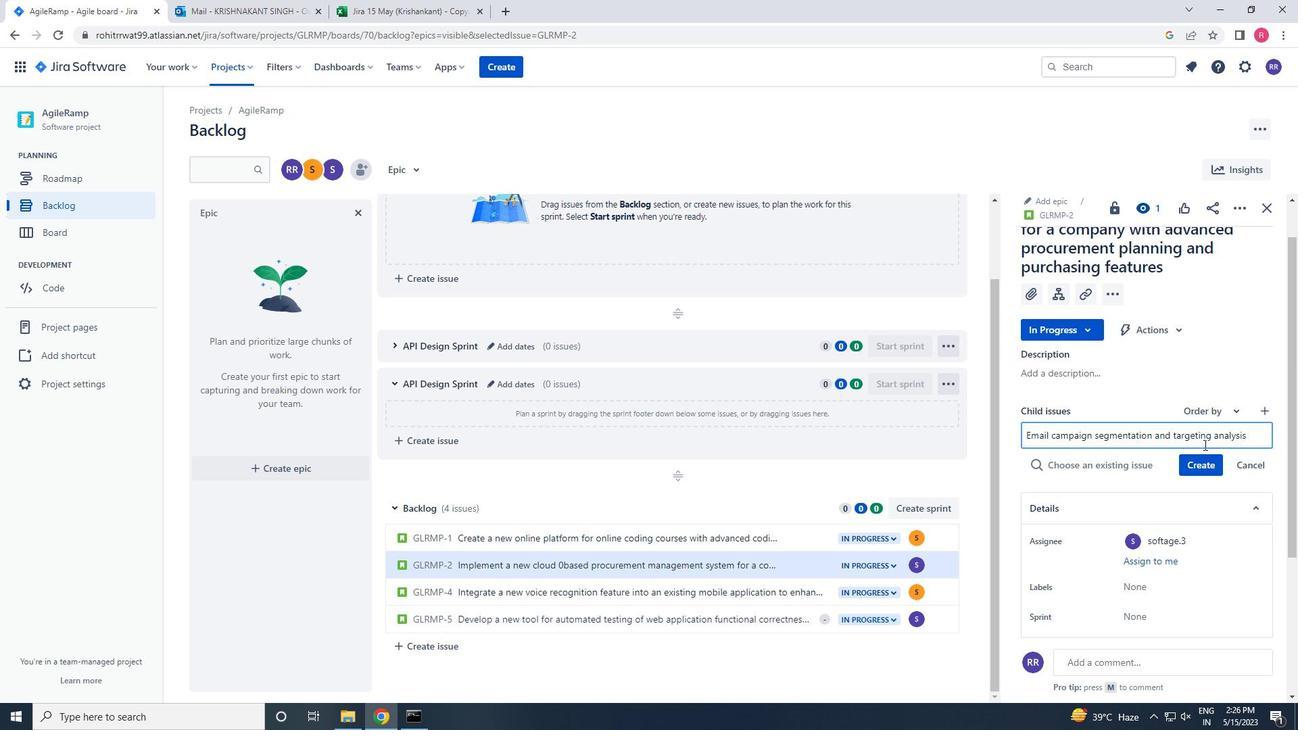 
Action: Mouse pressed left at (1187, 467)
Screenshot: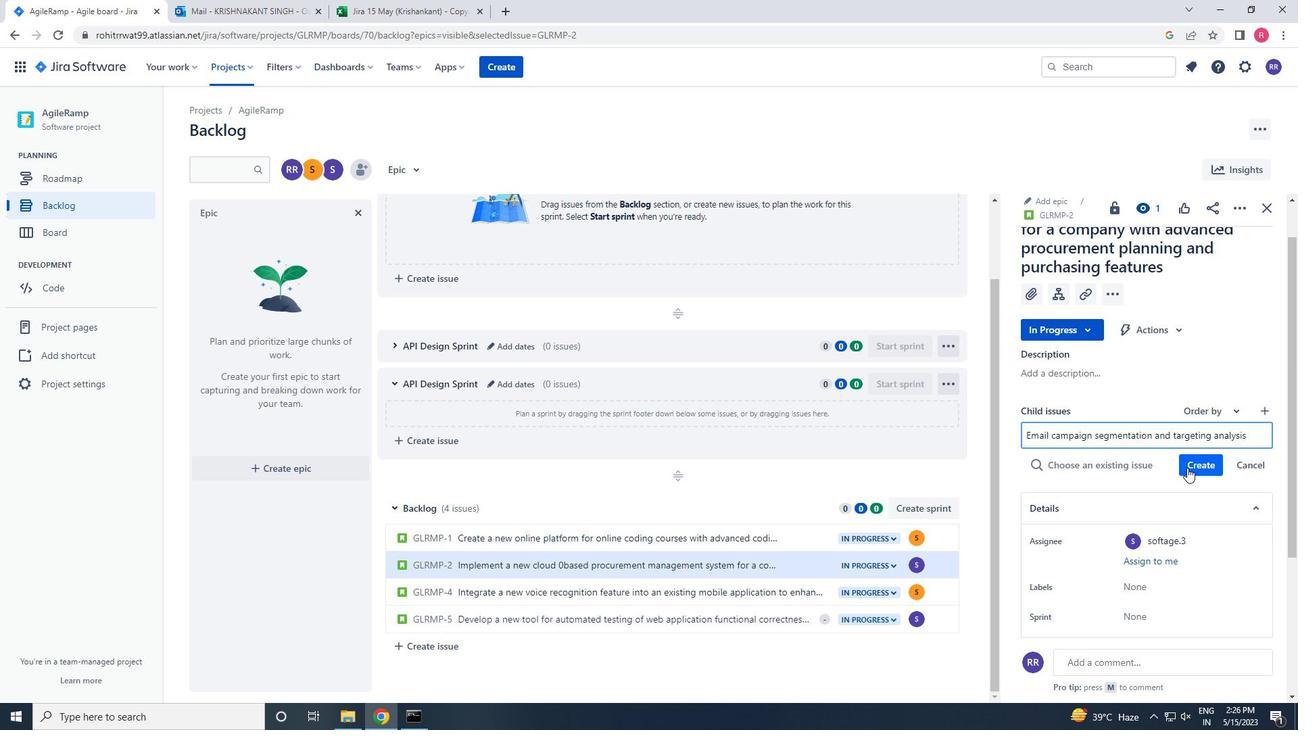 
Action: Mouse moved to (1212, 444)
Screenshot: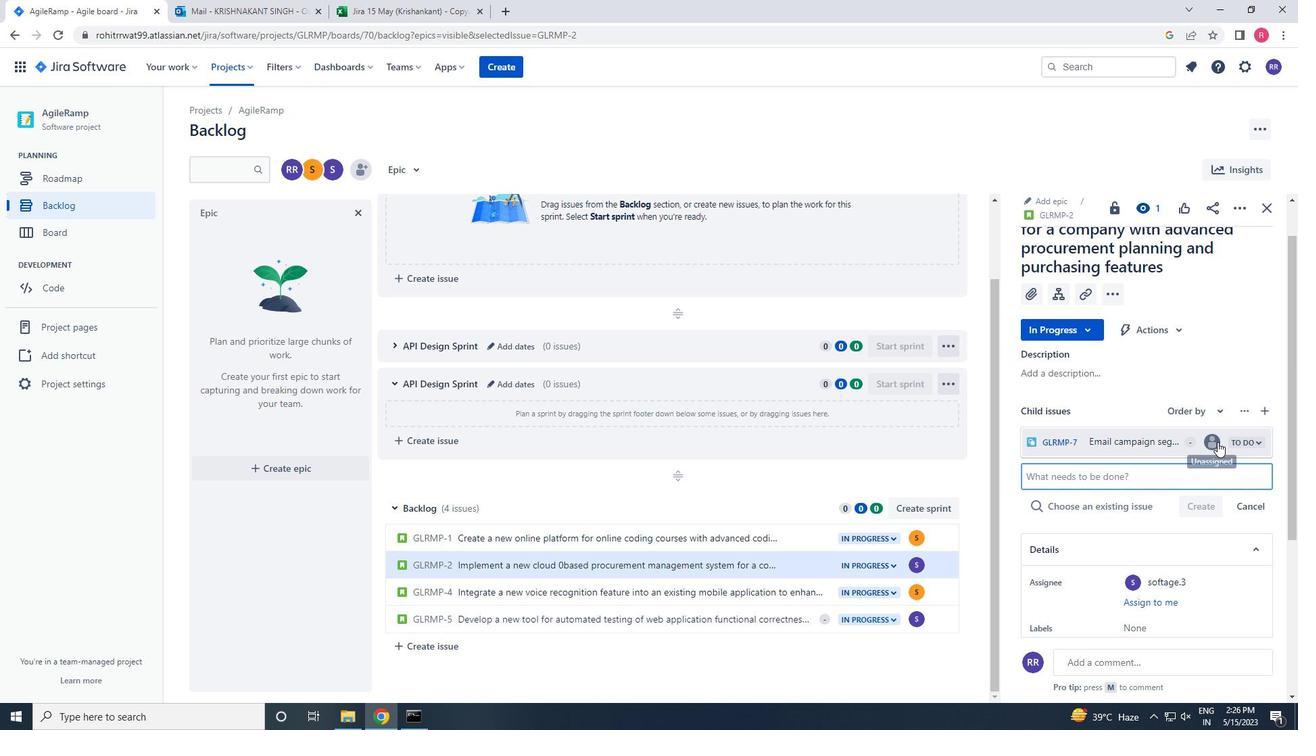 
Action: Mouse pressed left at (1212, 444)
Screenshot: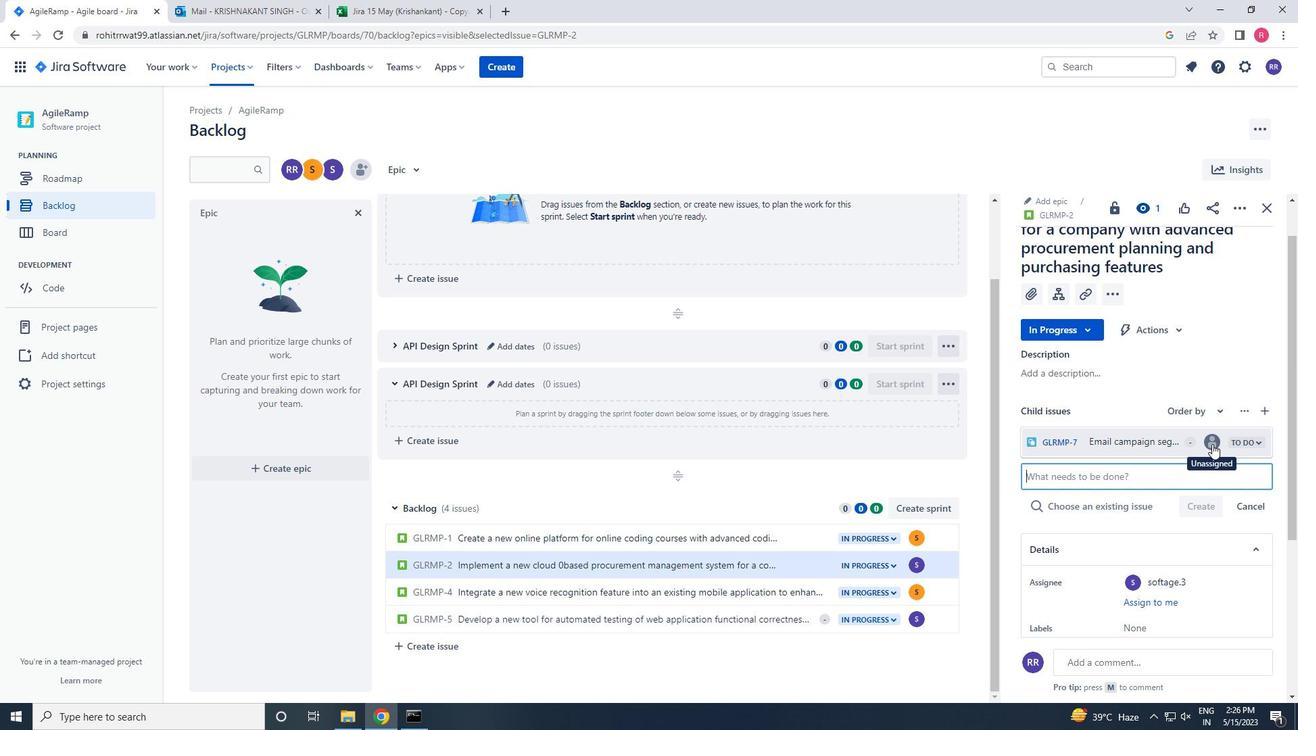 
Action: Key pressed SOFTAGE.3<Key.shift>@SOFGATE.NET
Screenshot: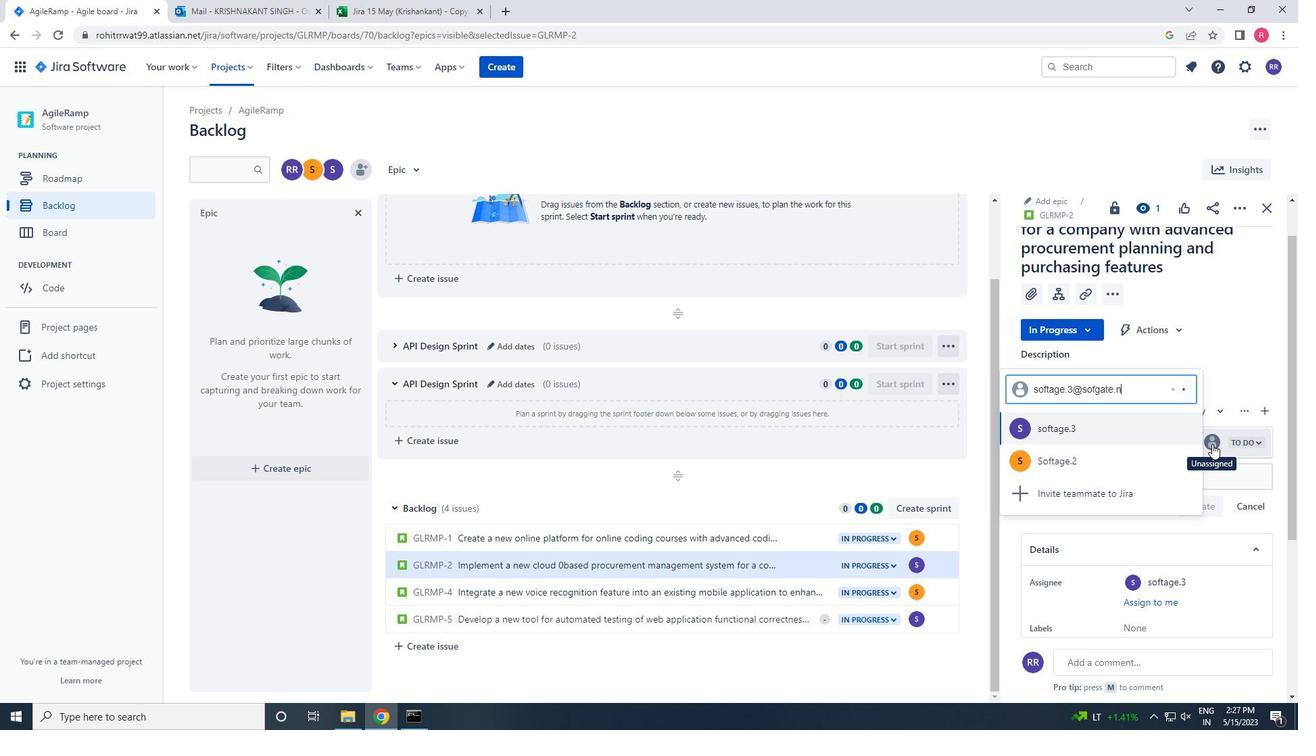 
Action: Mouse moved to (1101, 423)
Screenshot: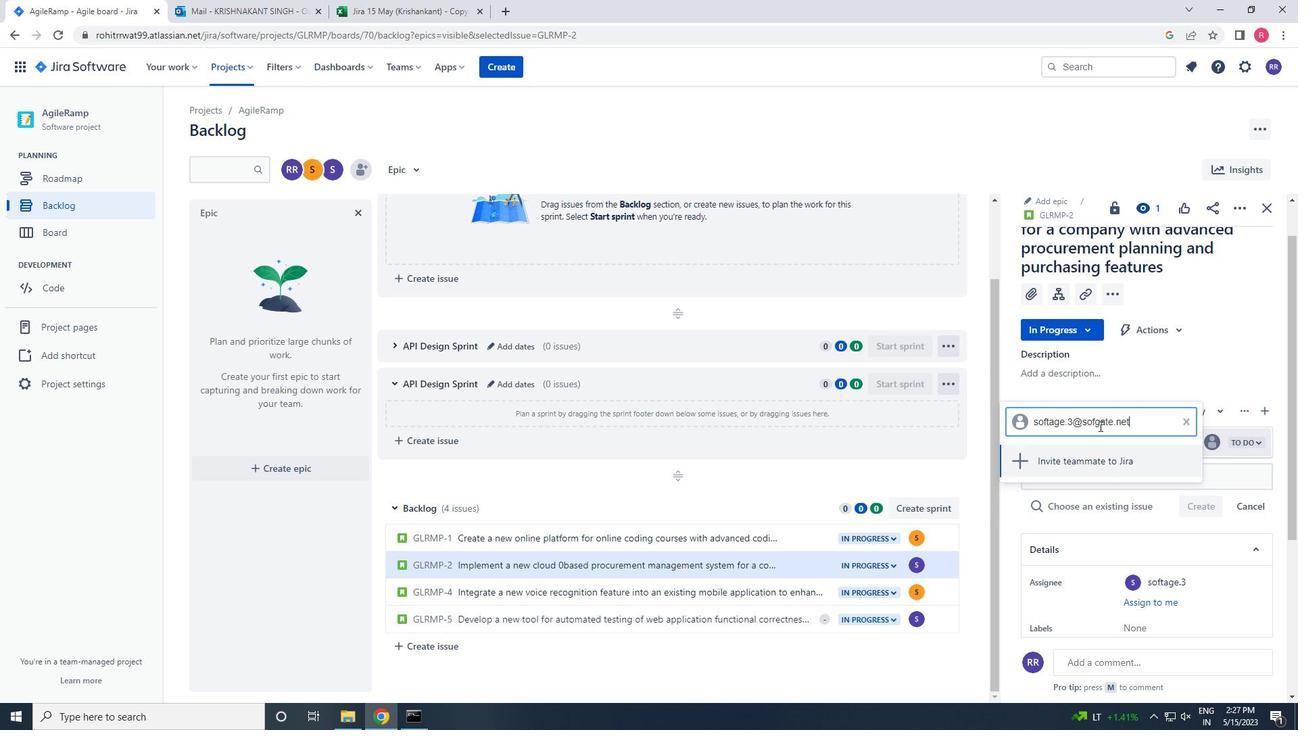 
Action: Mouse pressed left at (1101, 423)
Screenshot: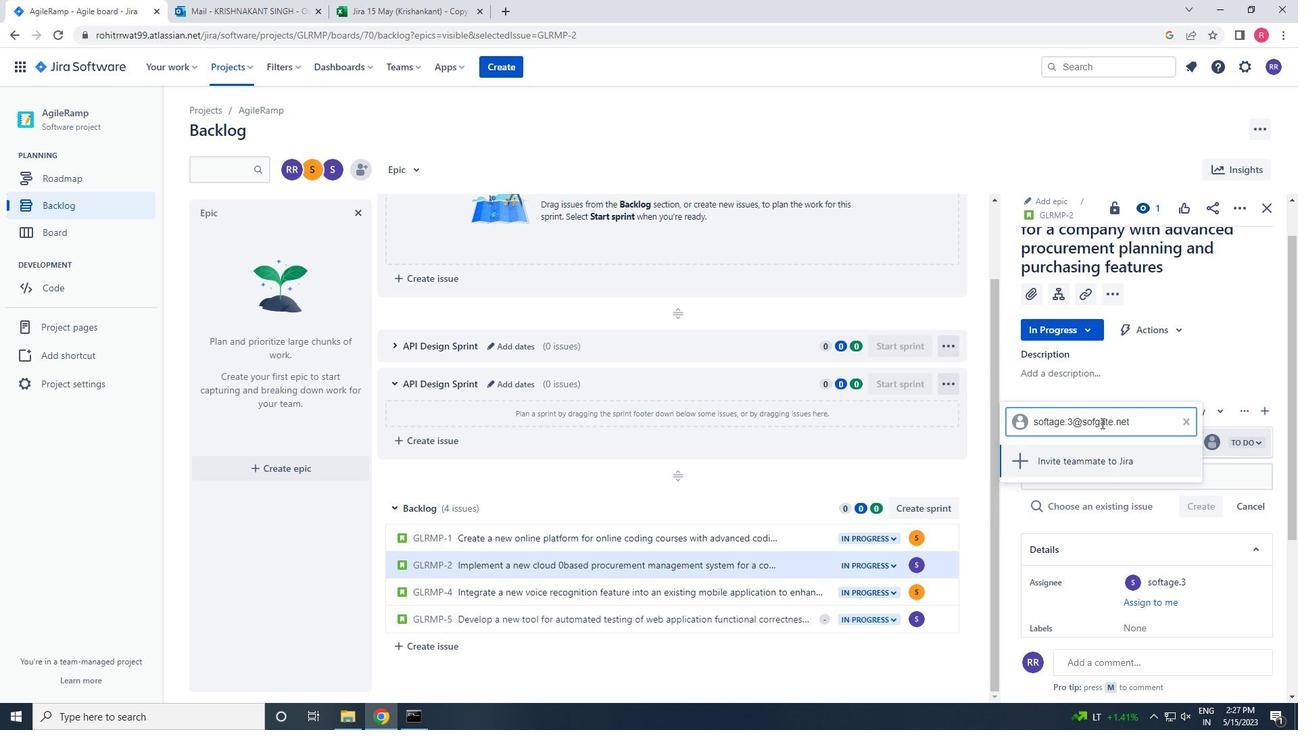 
Action: Key pressed <Key.backspace>
Screenshot: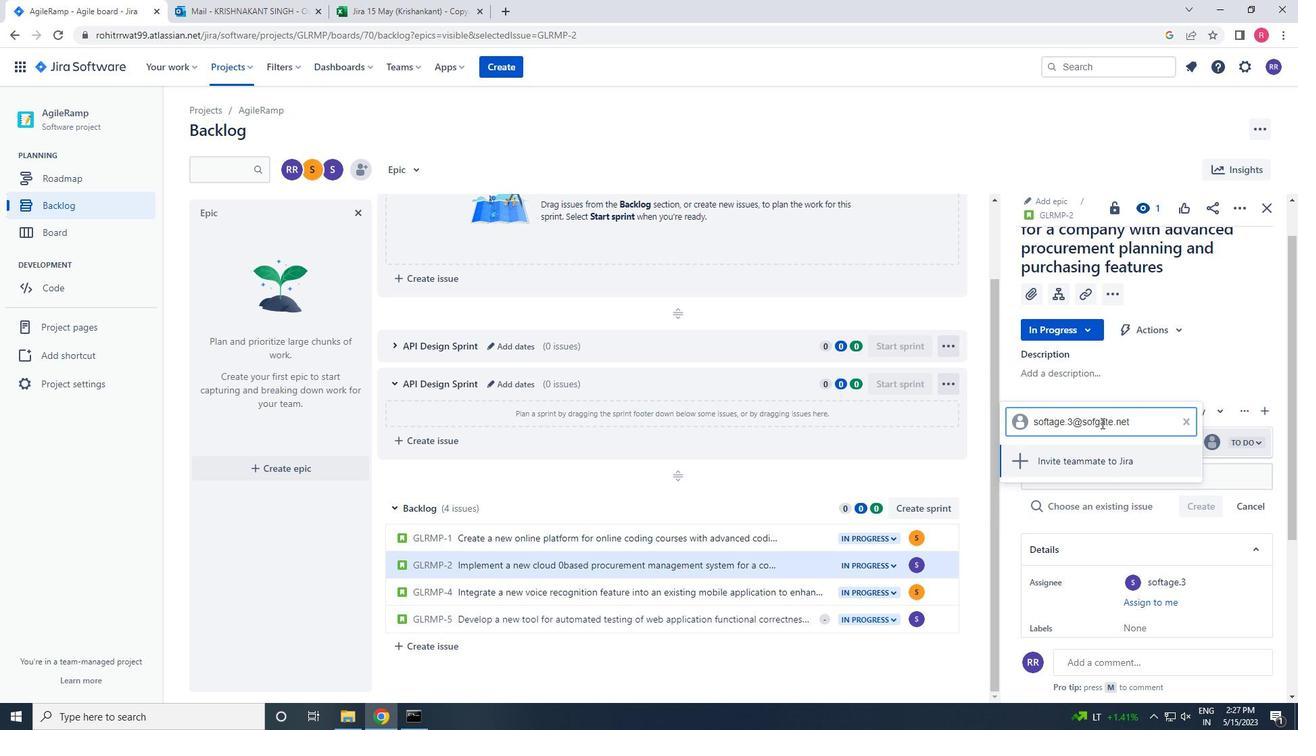 
Action: Mouse moved to (1108, 420)
Screenshot: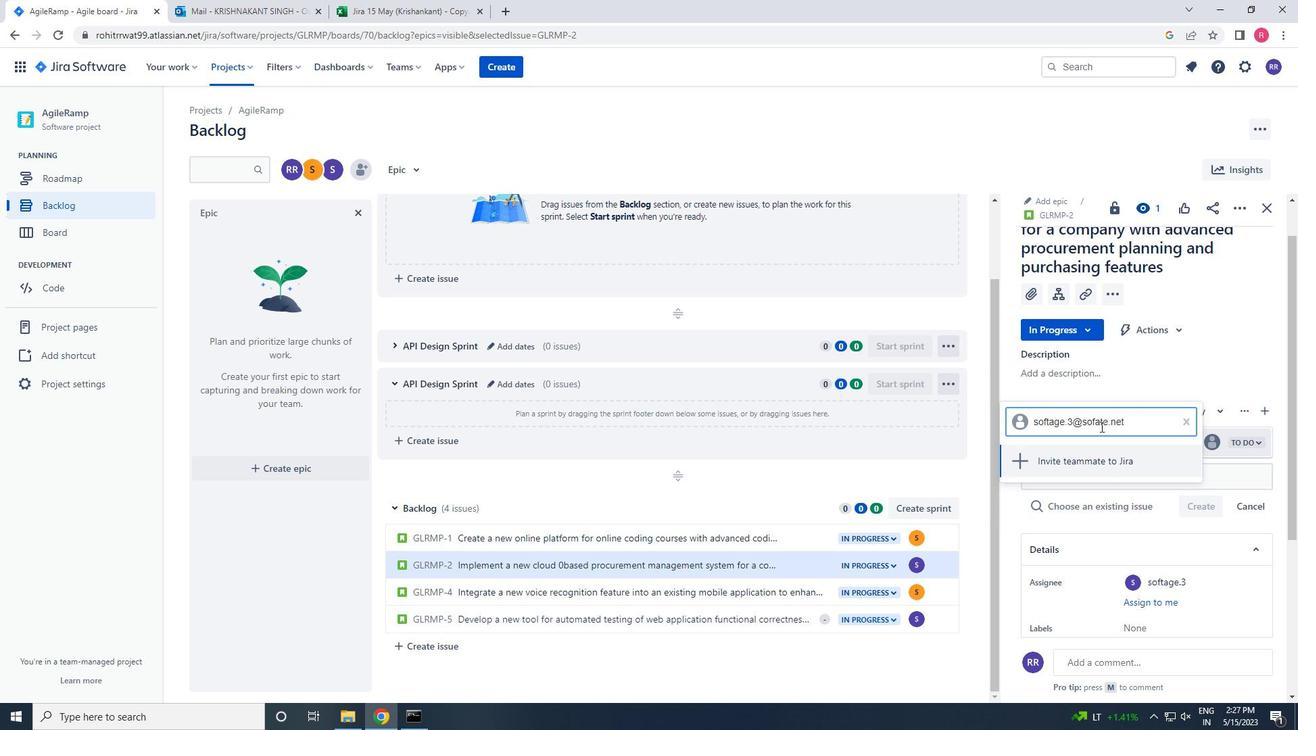 
Action: Mouse pressed left at (1108, 420)
Screenshot: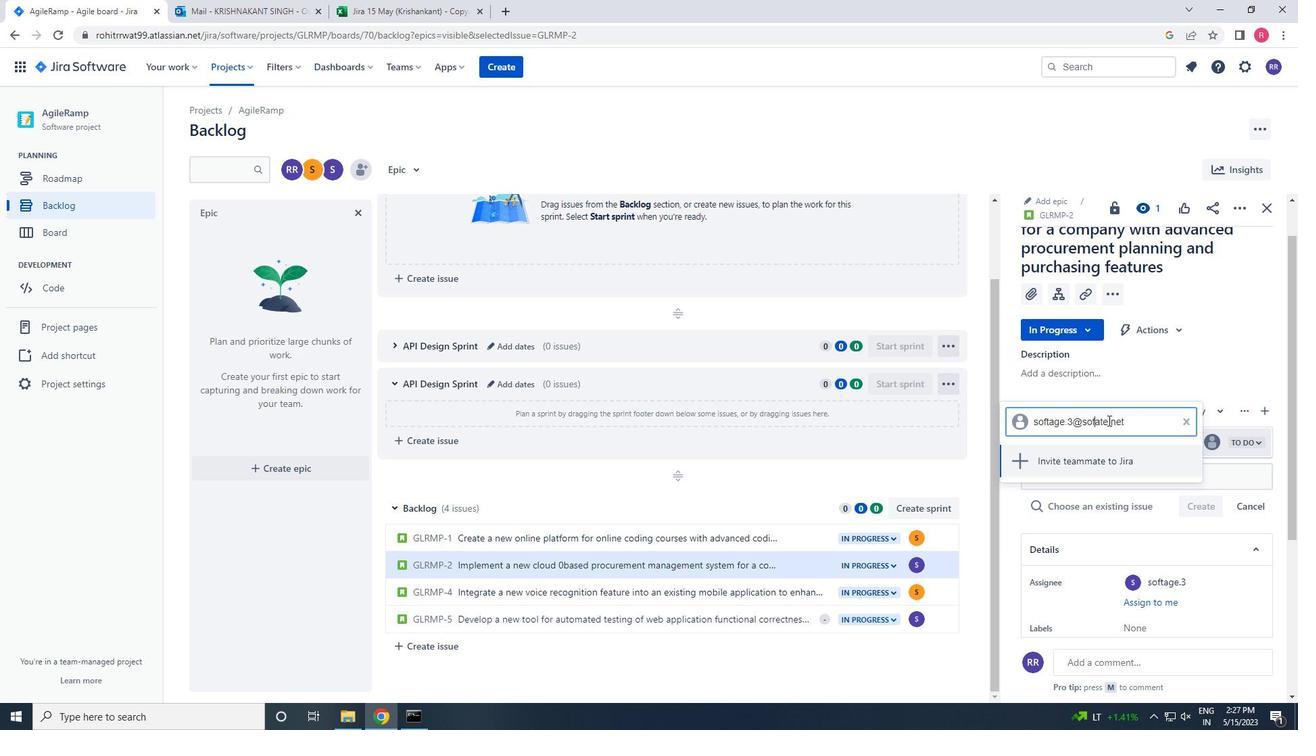 
Action: Key pressed <Key.backspace><Key.backspace><Key.backspace>TAGE
Screenshot: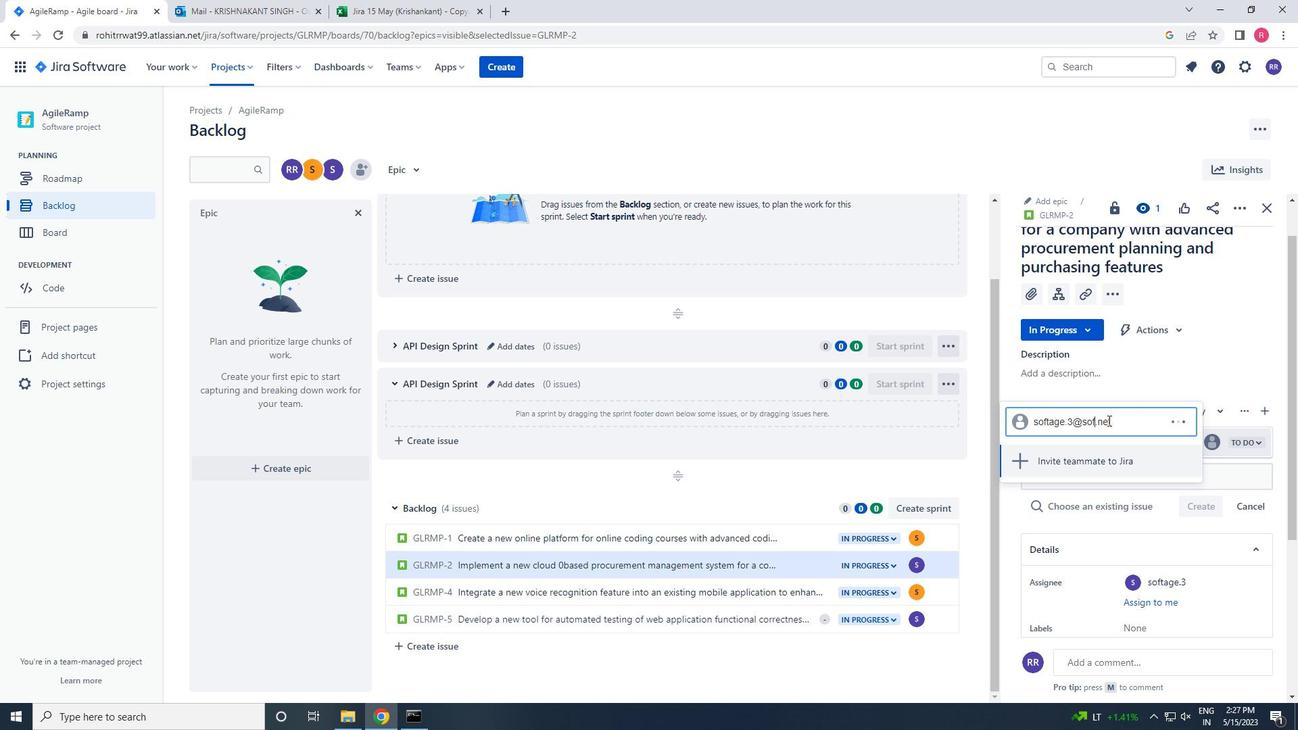 
Action: Mouse moved to (1093, 448)
Screenshot: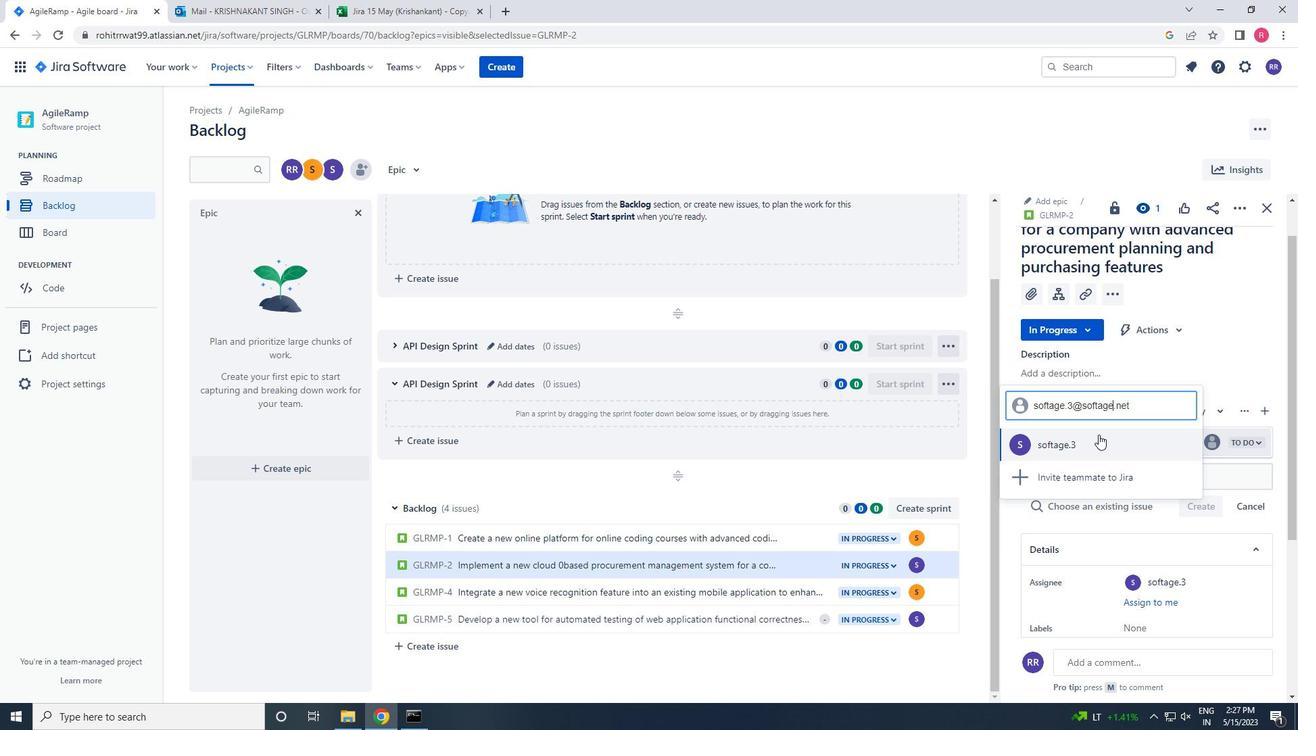 
Action: Mouse pressed left at (1093, 448)
Screenshot: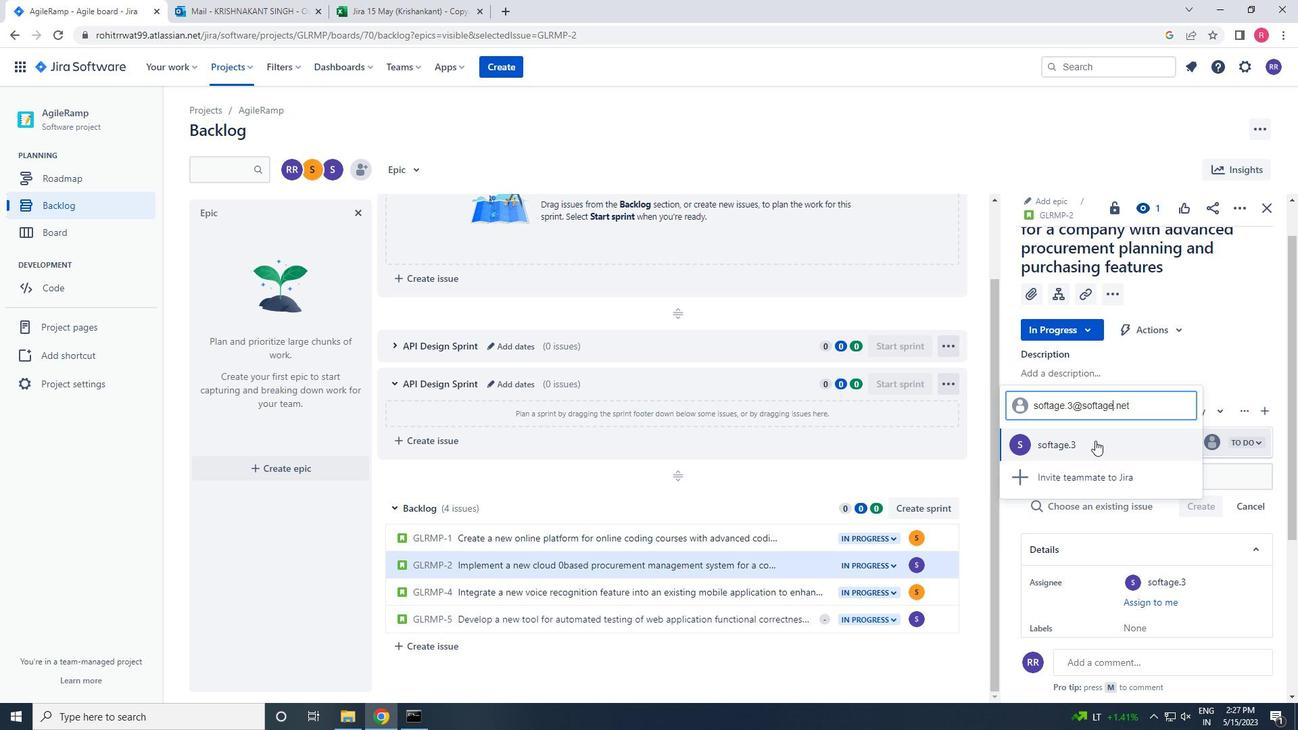 
Action: Mouse moved to (968, 617)
Screenshot: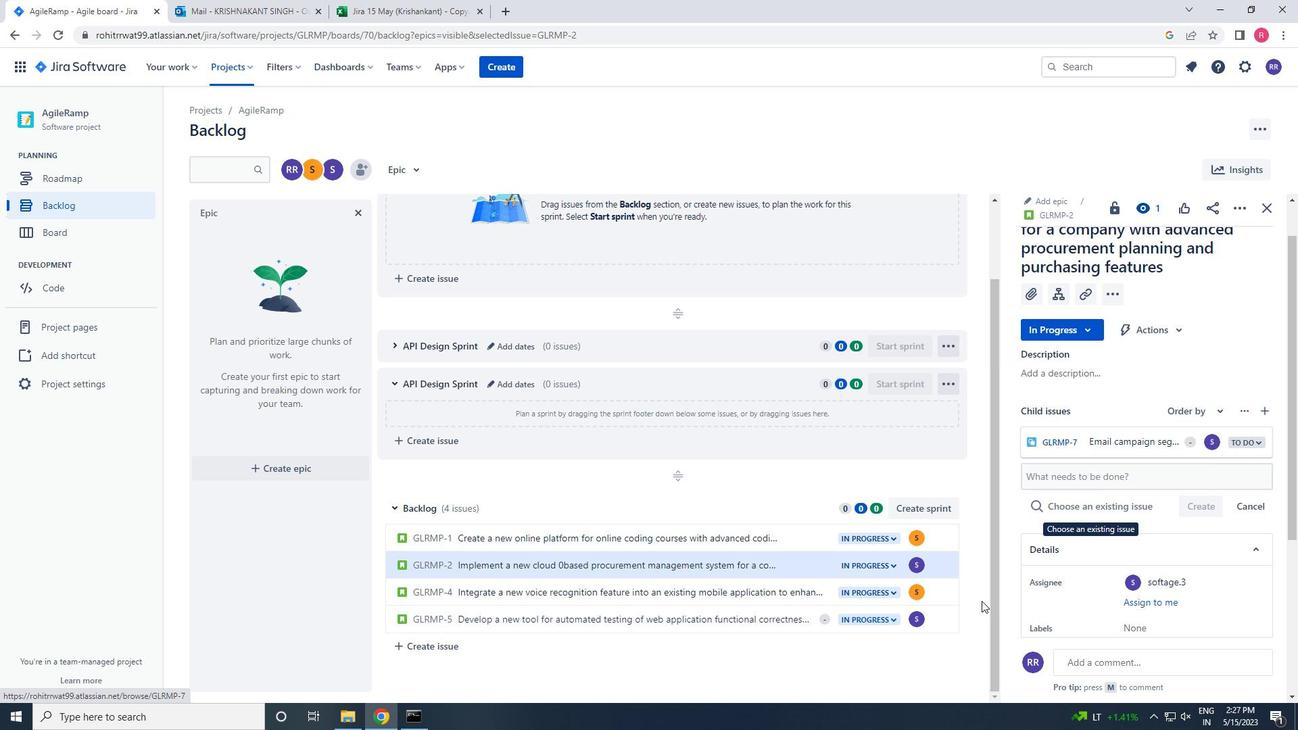 
